 Task: Make in the project BullseyeWorks an epic 'Identity and Access Management (IAM) Implementation'. Create in the project BullseyeWorks an epic 'Single Sign-On (SSO) Implementation'. Add in the project BullseyeWorks an epic 'Customer Support Portal Development'
Action: Mouse moved to (236, 67)
Screenshot: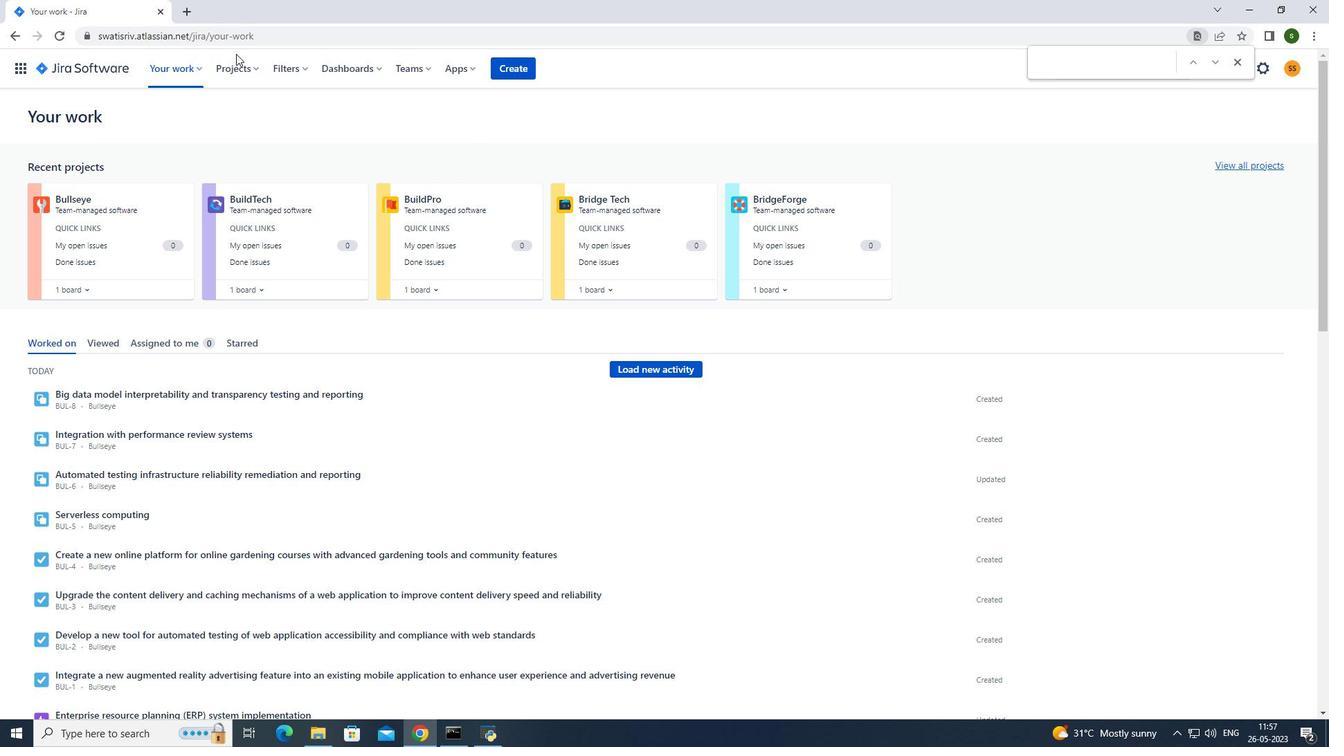 
Action: Mouse pressed left at (236, 67)
Screenshot: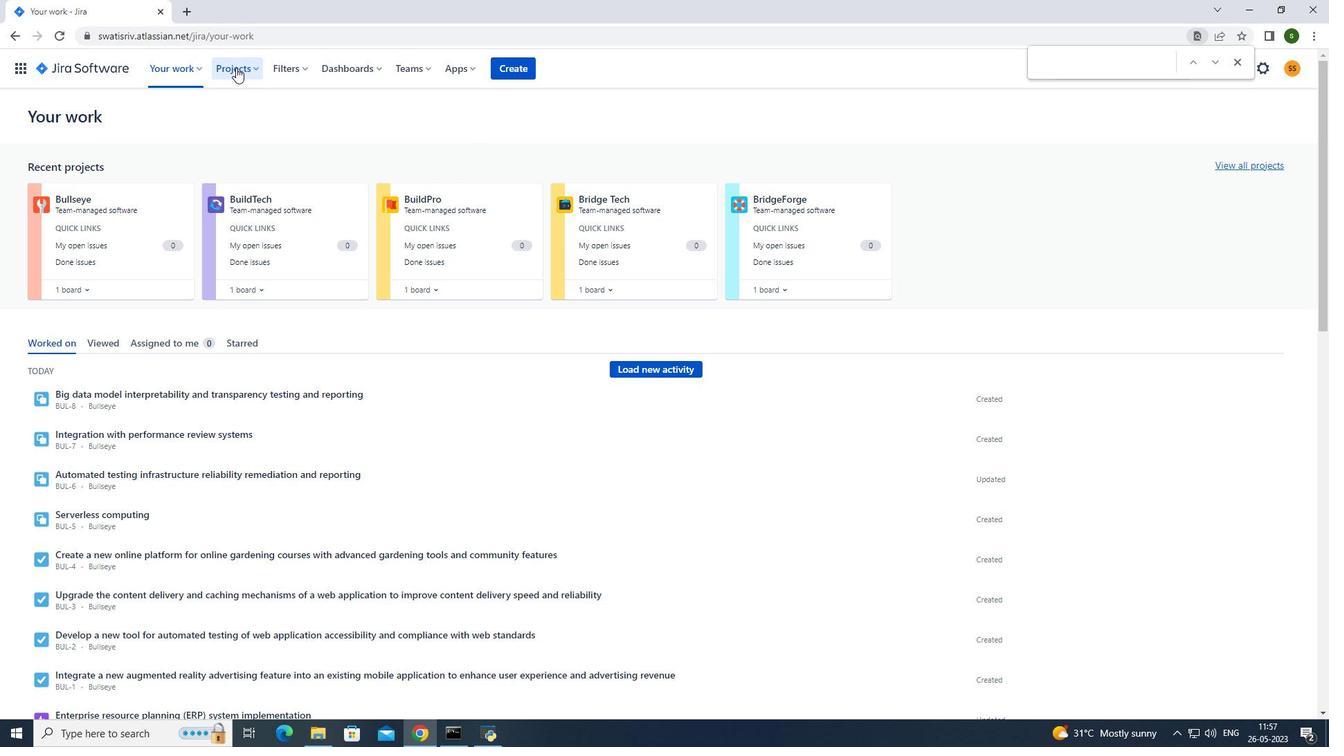 
Action: Mouse moved to (284, 129)
Screenshot: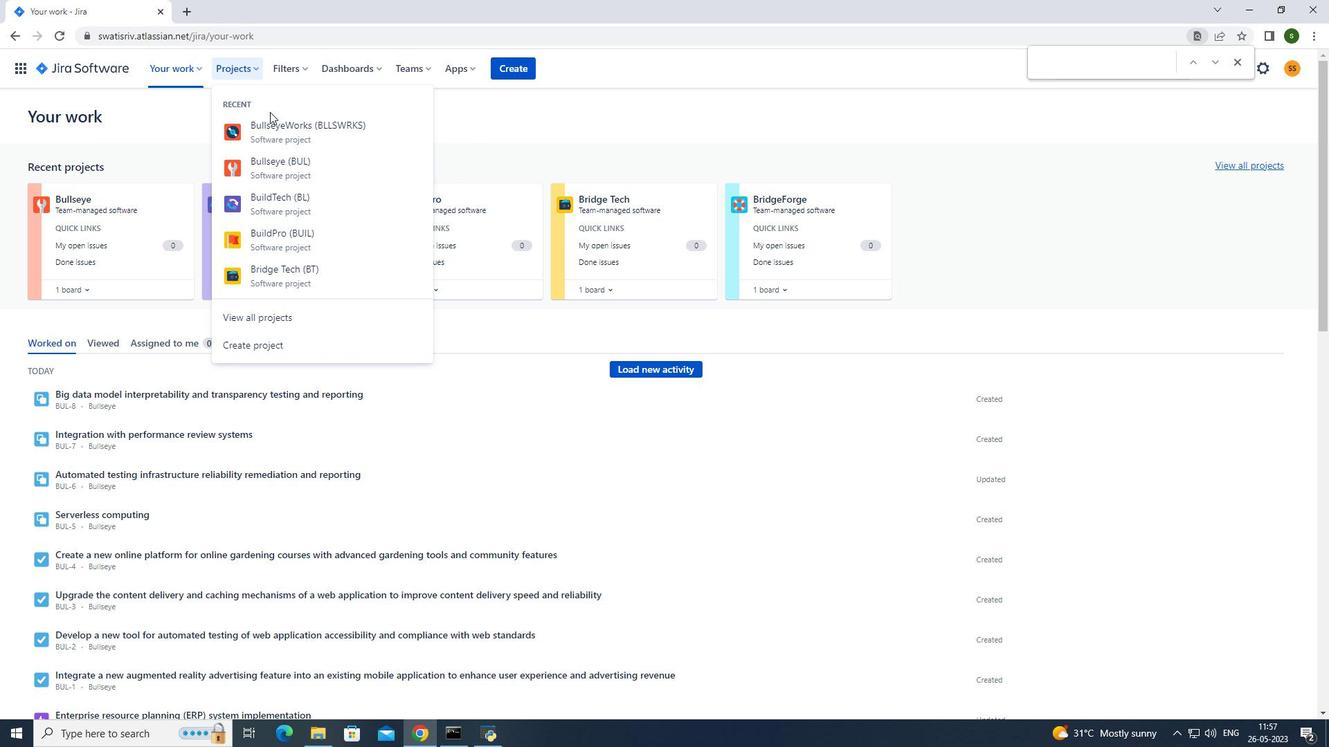 
Action: Mouse pressed left at (284, 129)
Screenshot: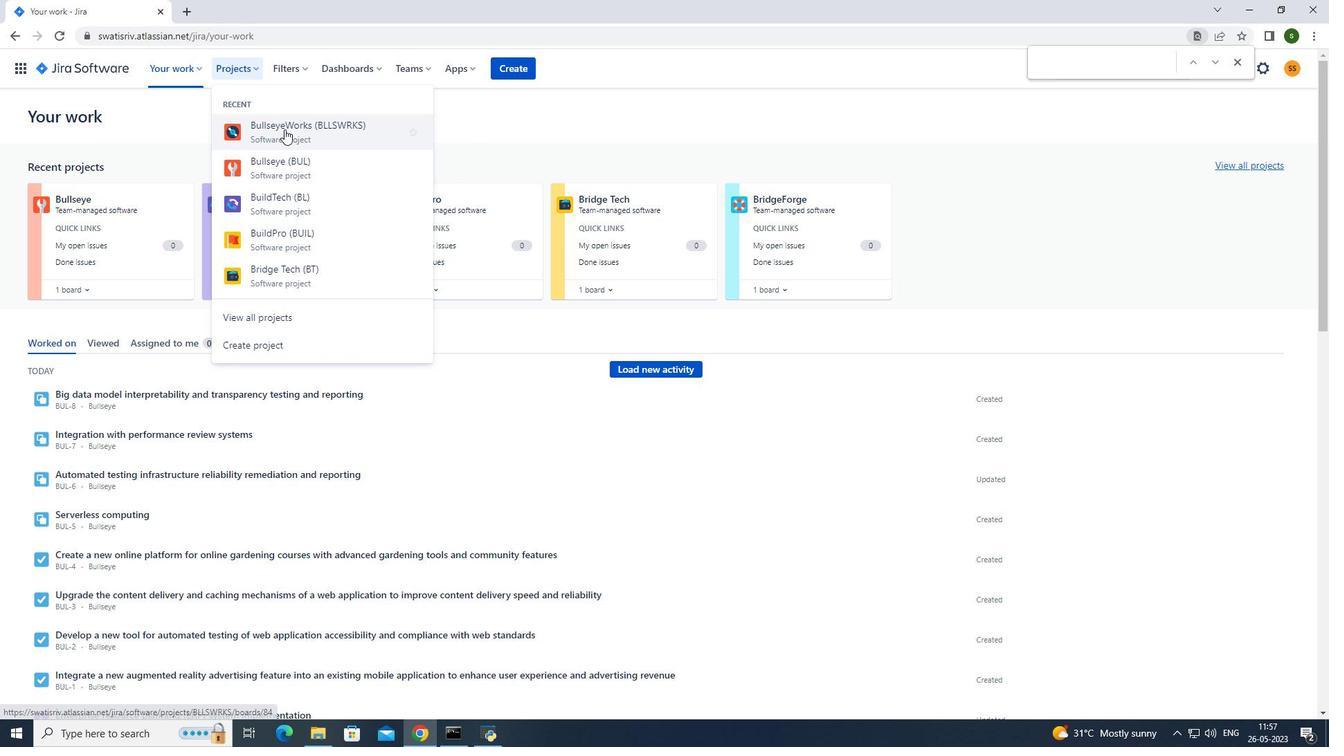 
Action: Mouse moved to (105, 212)
Screenshot: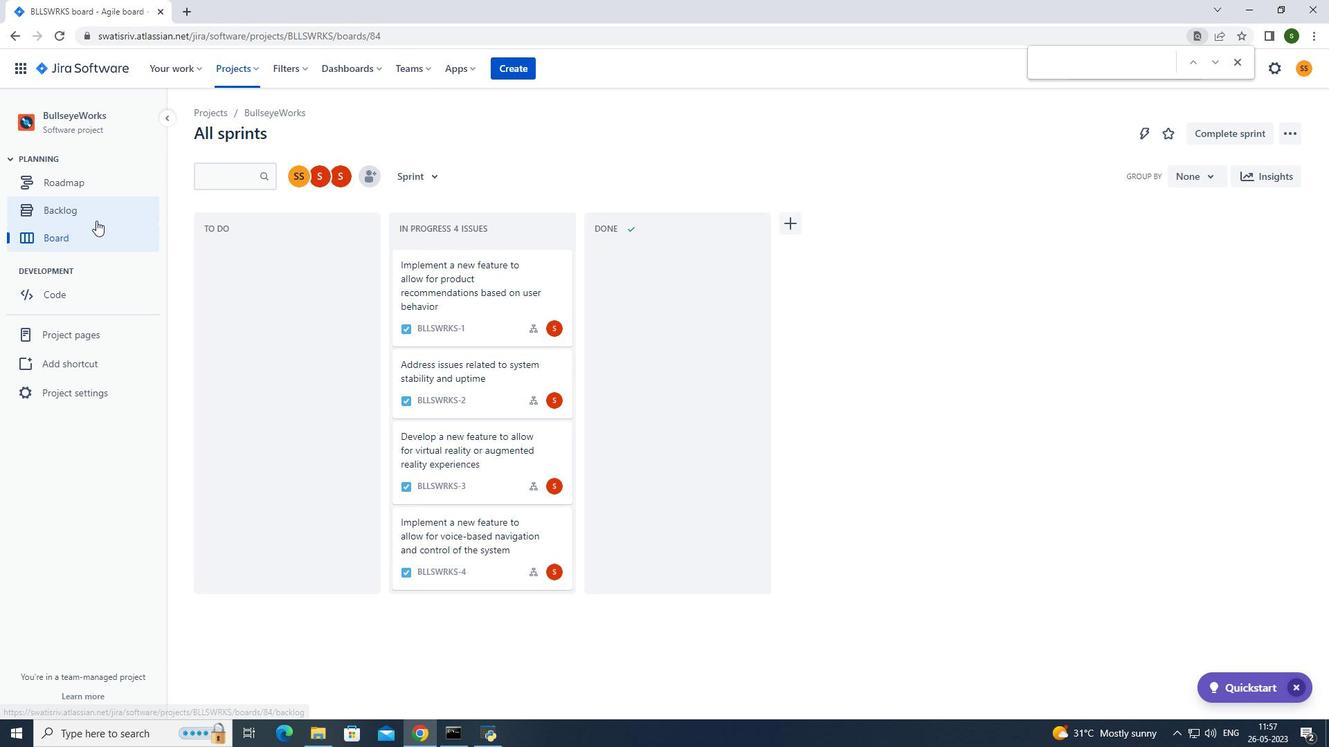 
Action: Mouse pressed left at (105, 212)
Screenshot: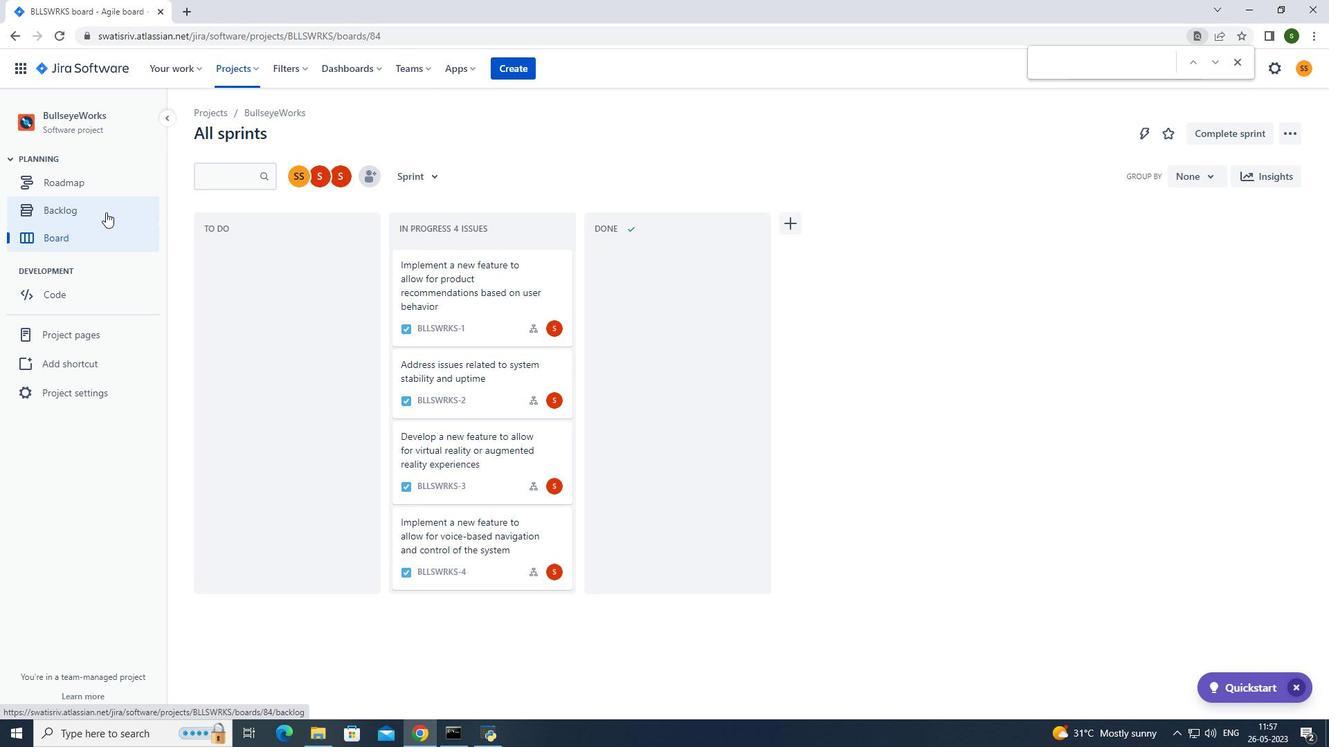 
Action: Mouse moved to (416, 173)
Screenshot: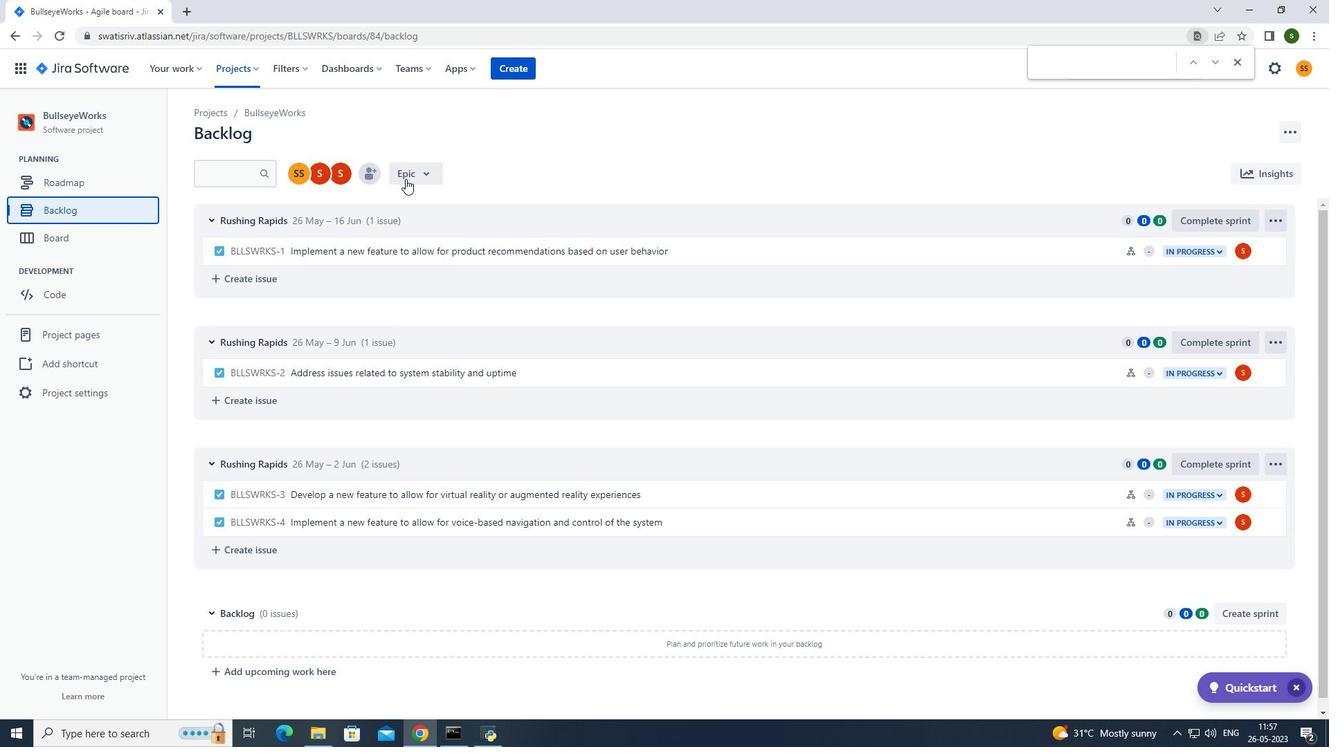 
Action: Mouse pressed left at (416, 173)
Screenshot: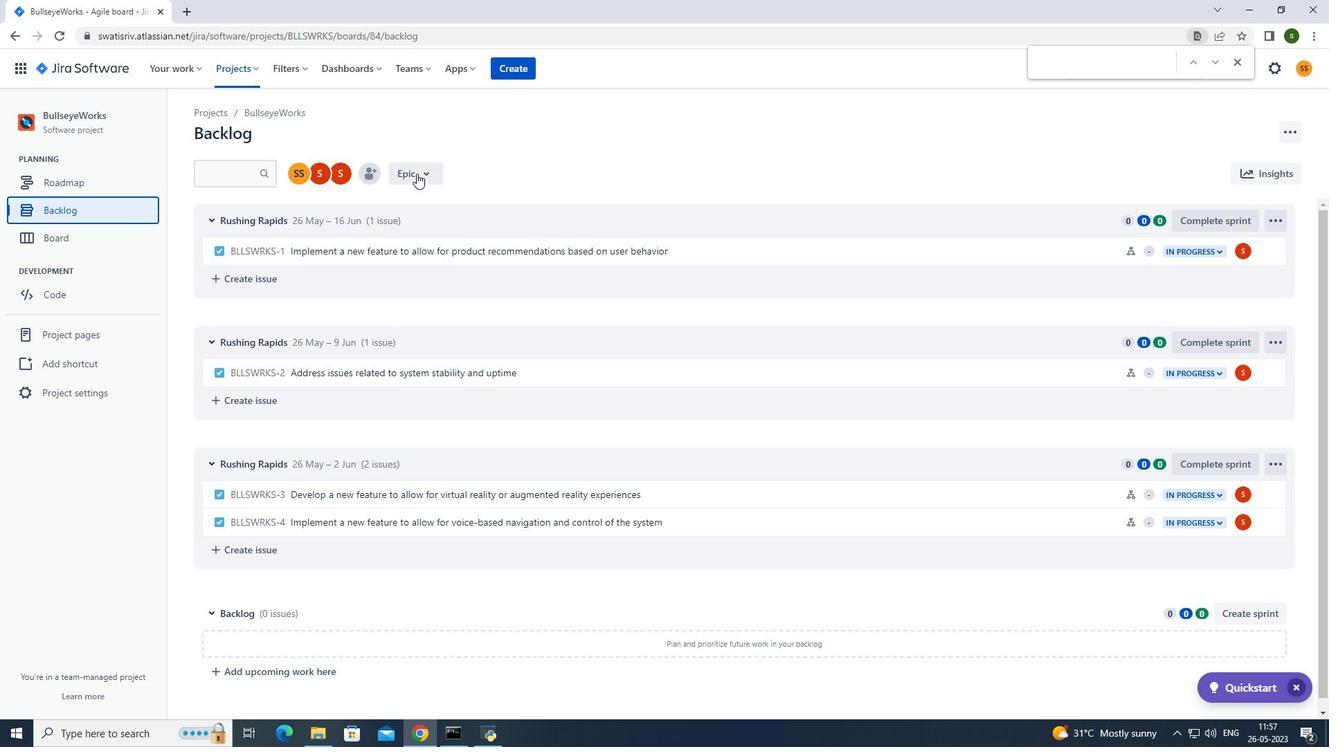 
Action: Mouse moved to (408, 258)
Screenshot: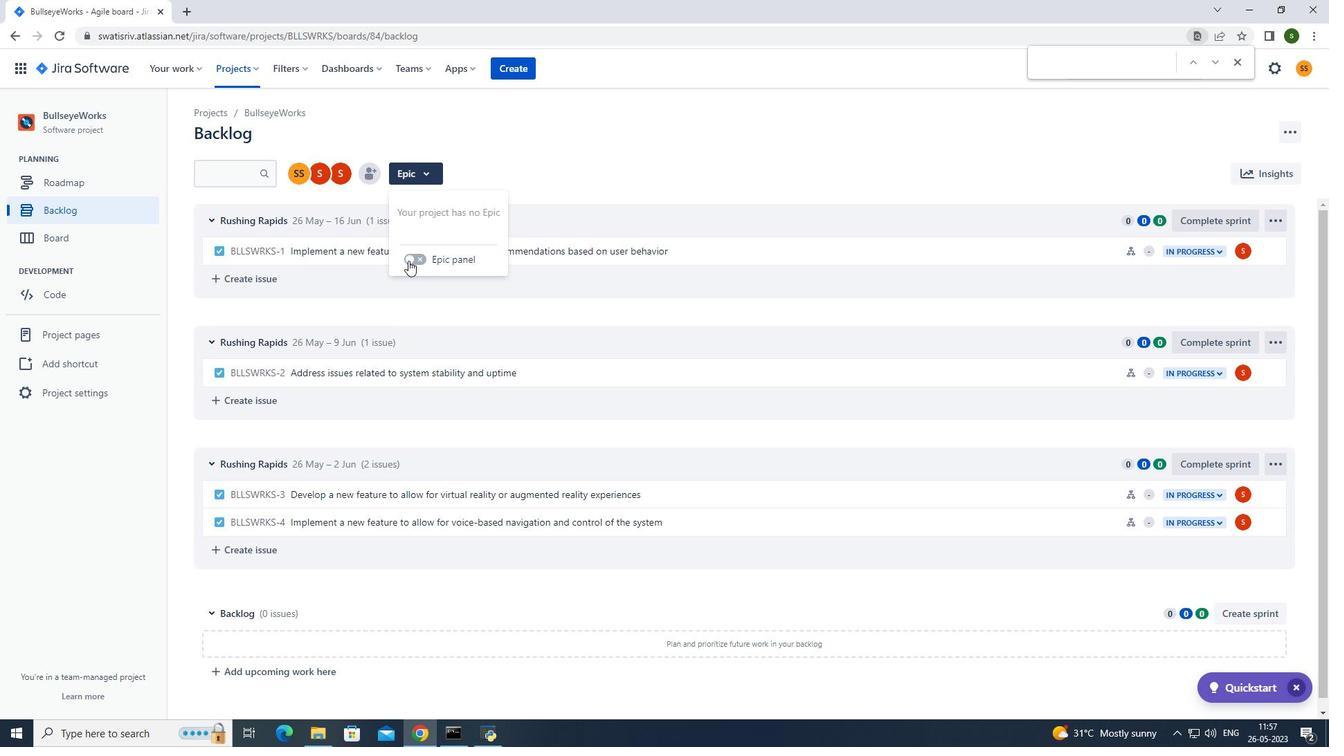
Action: Mouse pressed left at (408, 258)
Screenshot: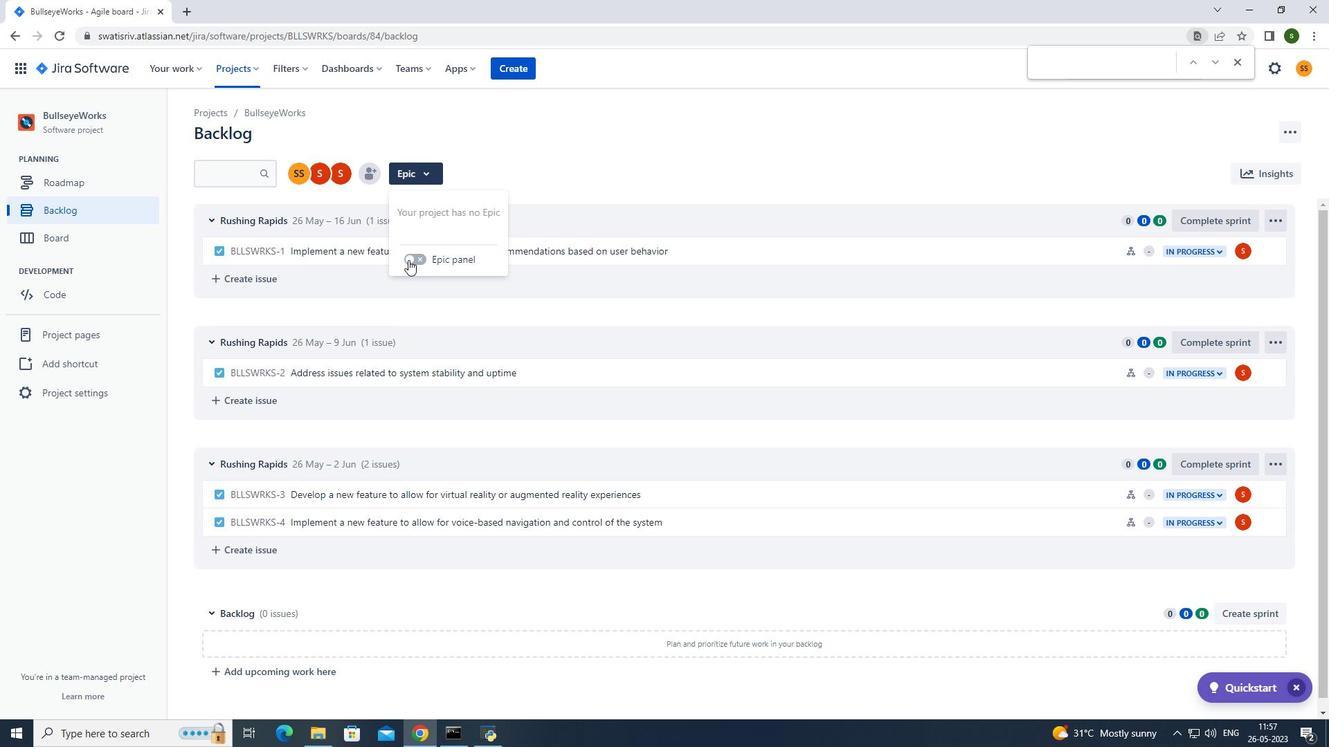 
Action: Mouse moved to (307, 477)
Screenshot: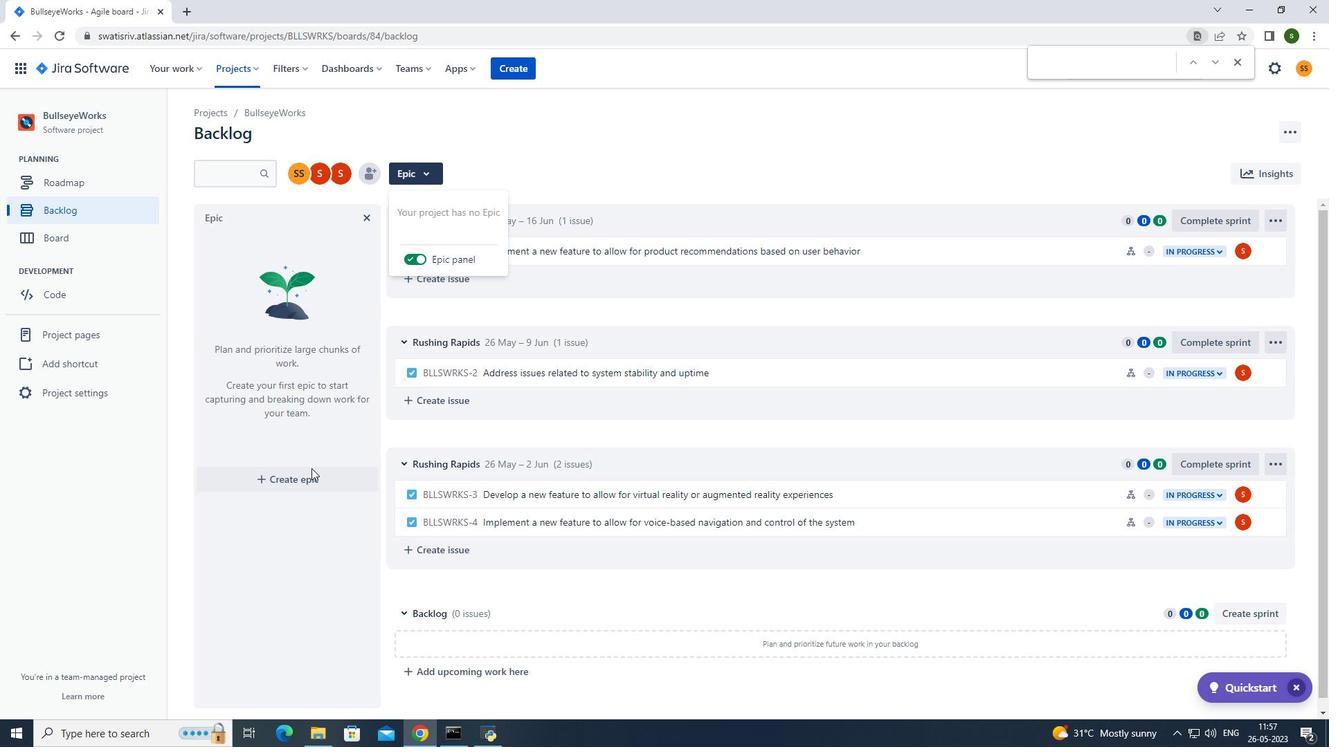
Action: Mouse pressed left at (307, 477)
Screenshot: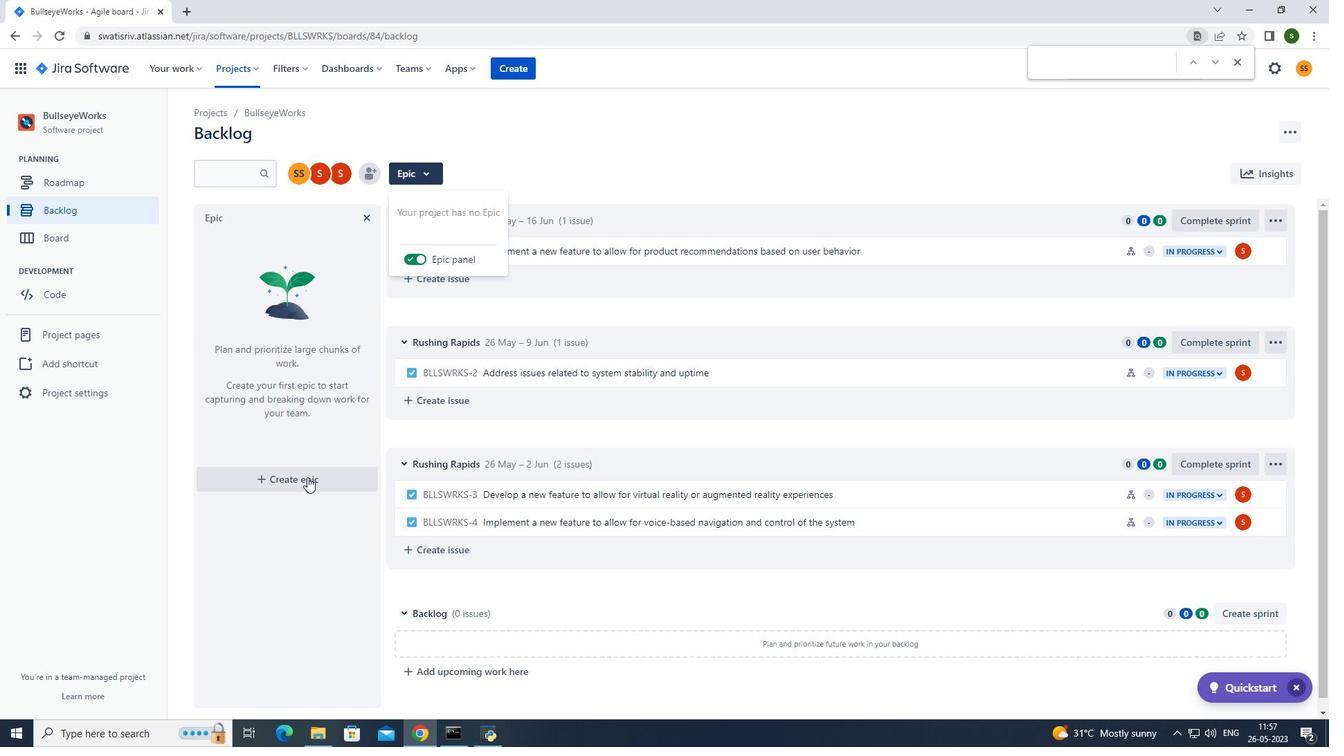 
Action: Mouse moved to (286, 481)
Screenshot: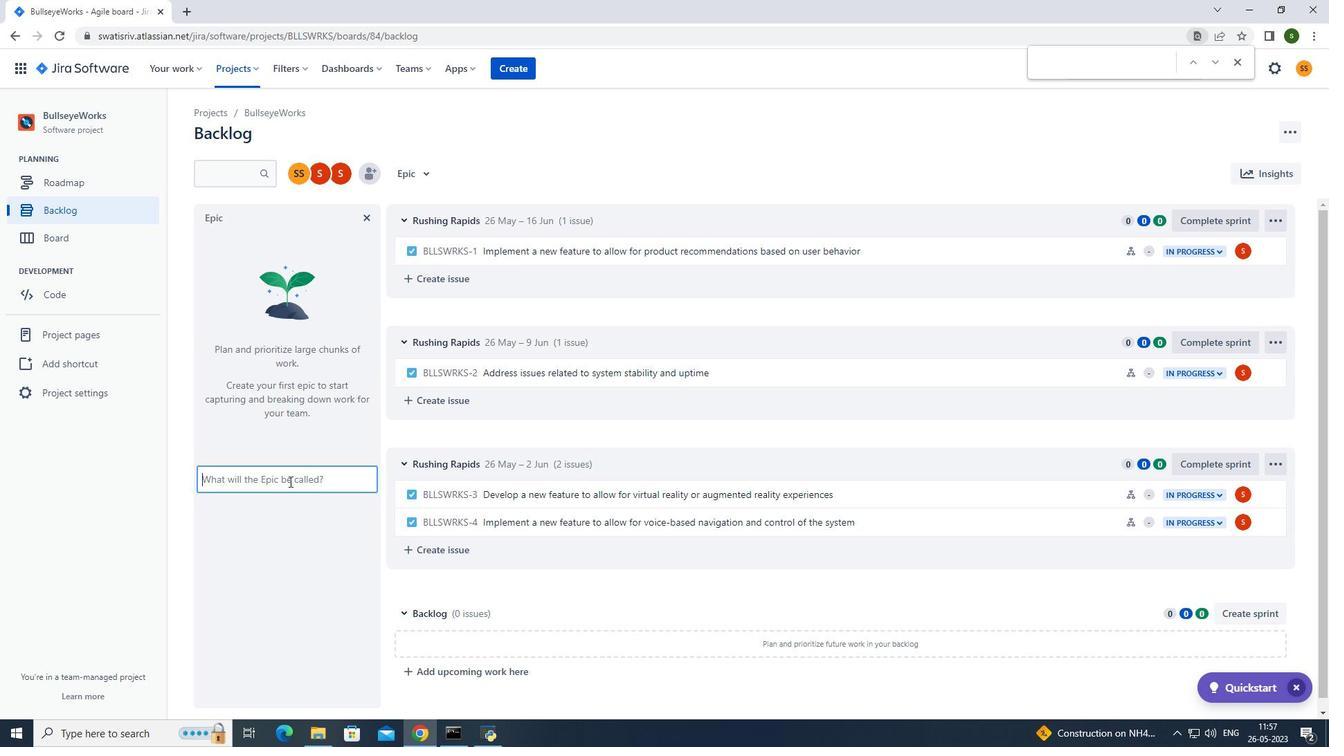 
Action: Key pressed <Key.caps_lock>I<Key.caps_lock>dentity<Key.space>and<Key.space><Key.caps_lock>A<Key.caps_lock>ce<Key.backspace>cess<Key.space><Key.caps_lock>M<Key.caps_lock>anagement<Key.space><Key.shift_r>(<Key.caps_lock>IAN<Key.backspace>M<Key.shift_r>)<Key.space>I<Key.caps_lock>mplementation<Key.enter>
Screenshot: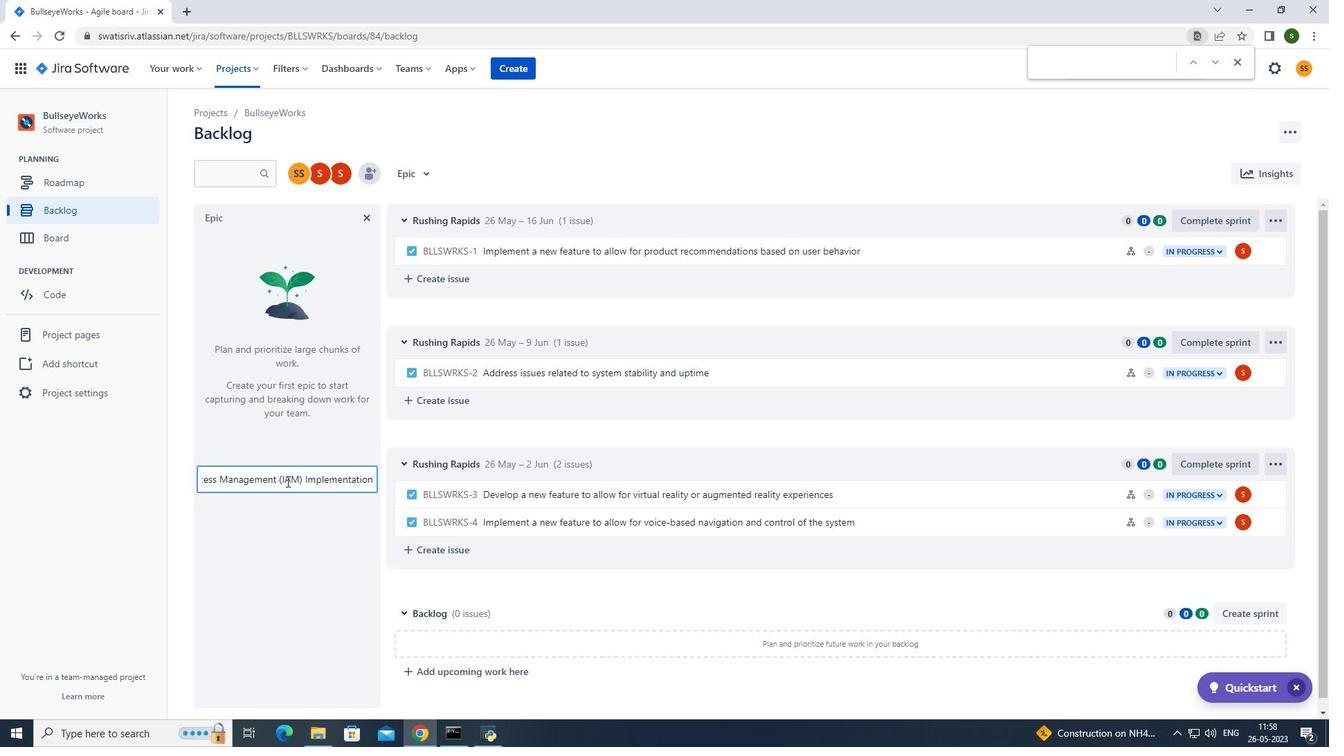 
Action: Mouse moved to (251, 73)
Screenshot: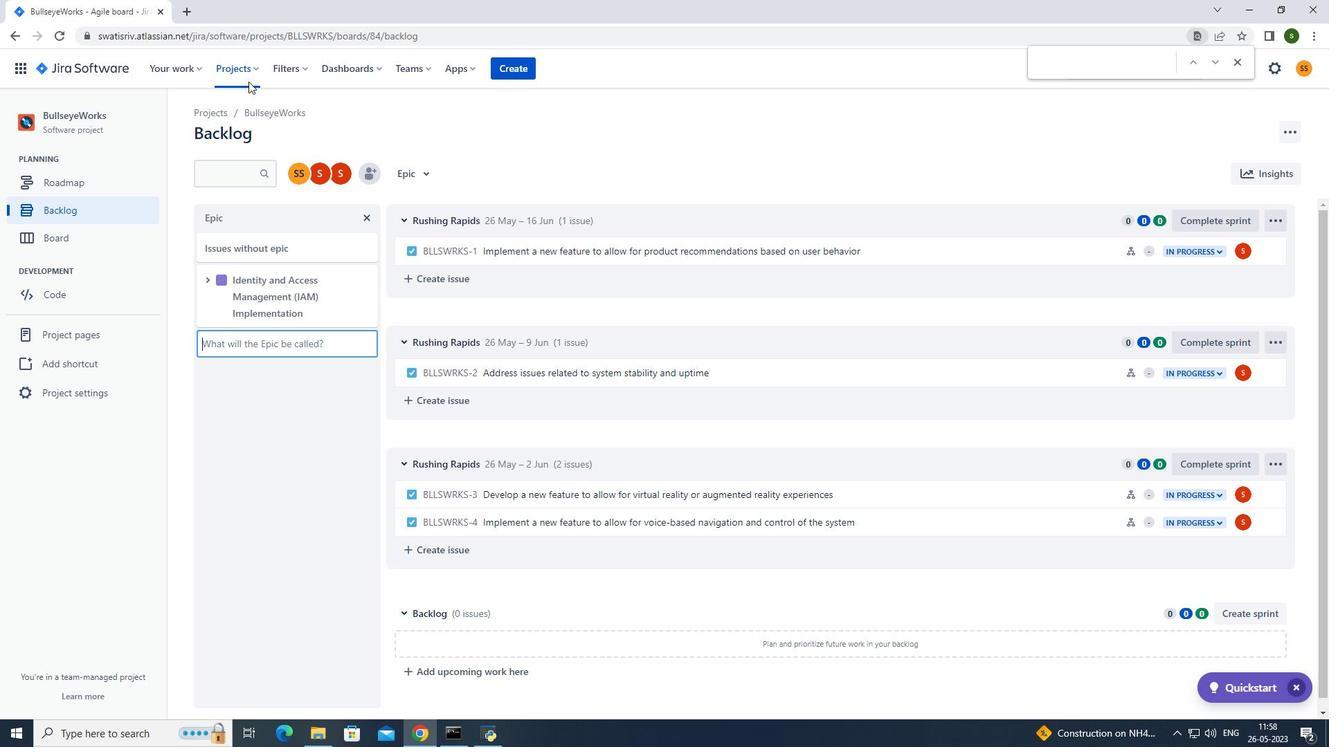 
Action: Mouse pressed left at (251, 73)
Screenshot: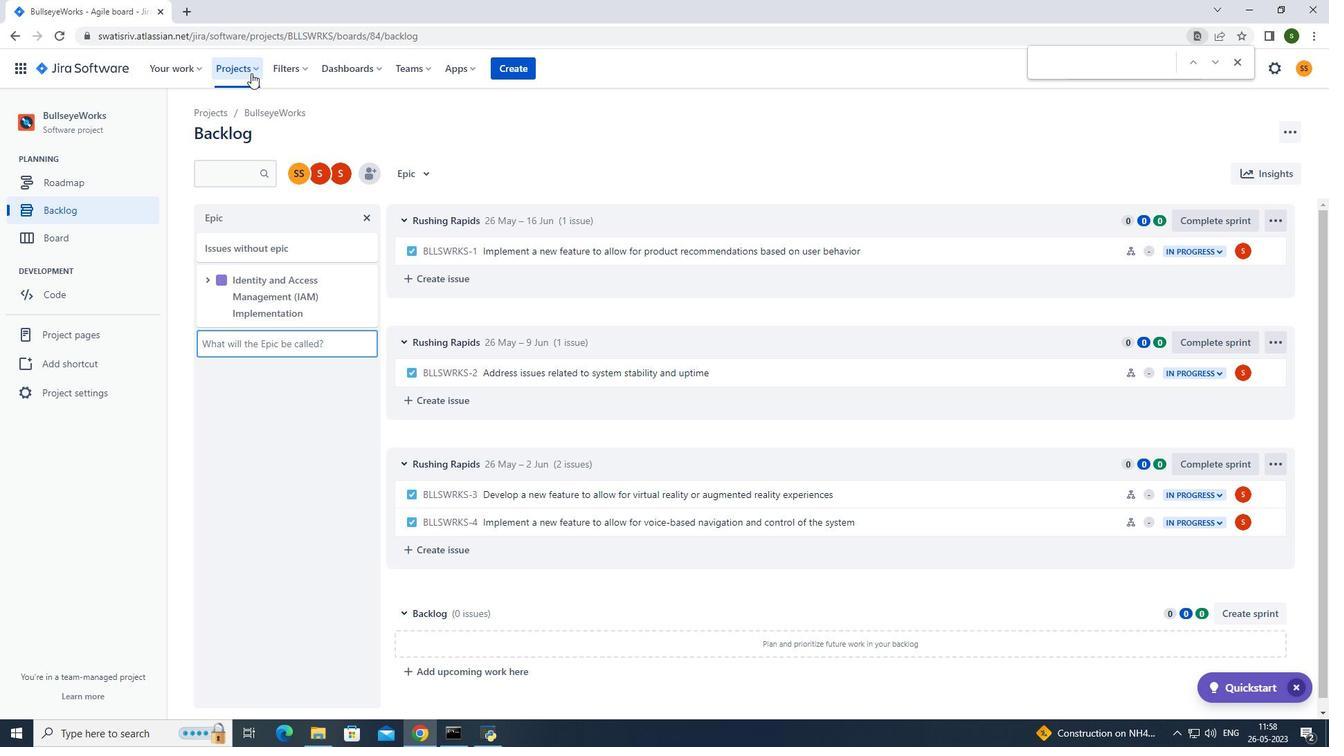 
Action: Mouse moved to (268, 136)
Screenshot: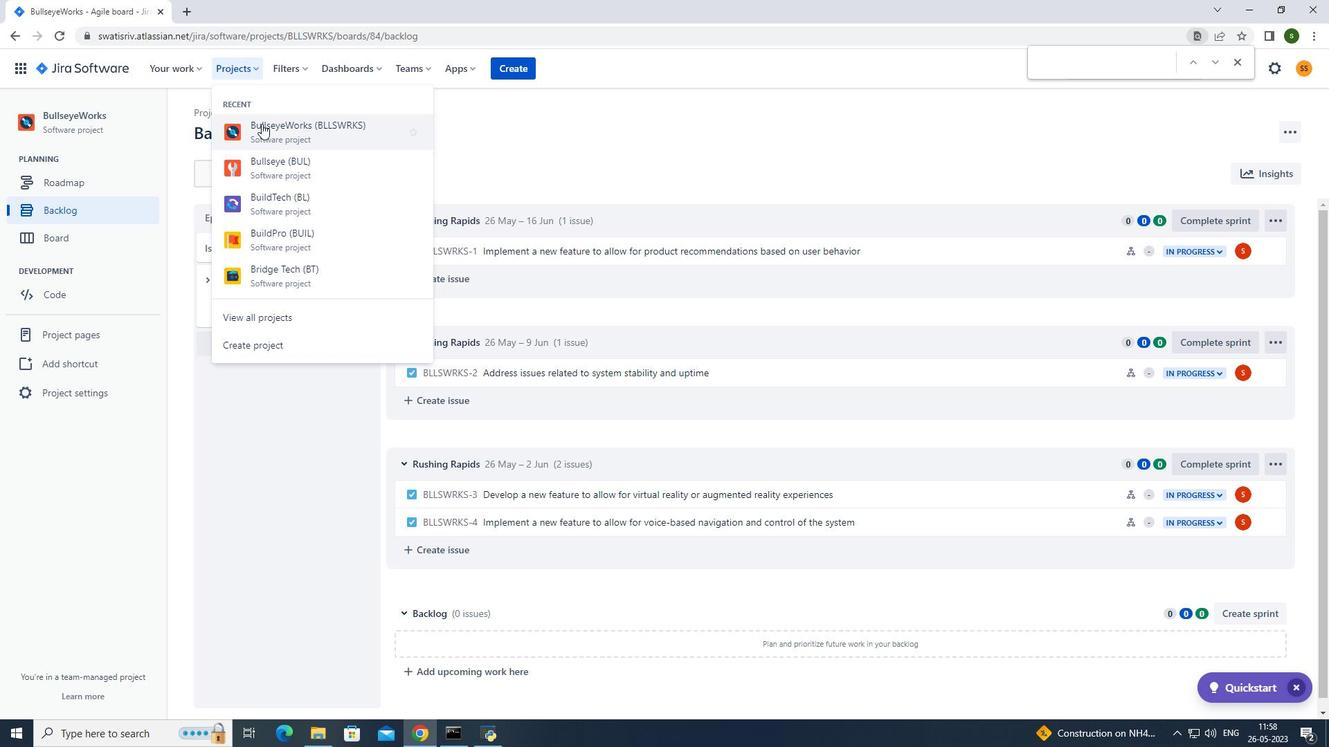 
Action: Mouse pressed left at (268, 136)
Screenshot: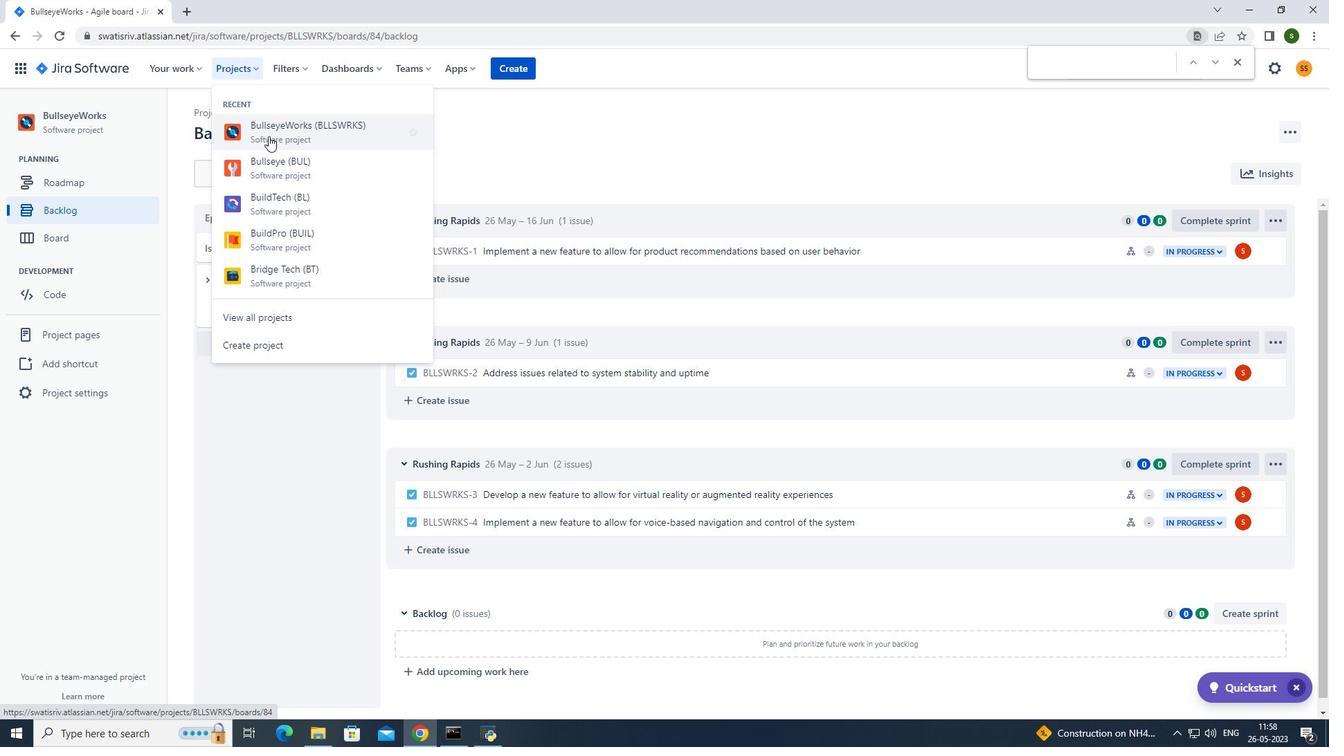 
Action: Mouse moved to (91, 209)
Screenshot: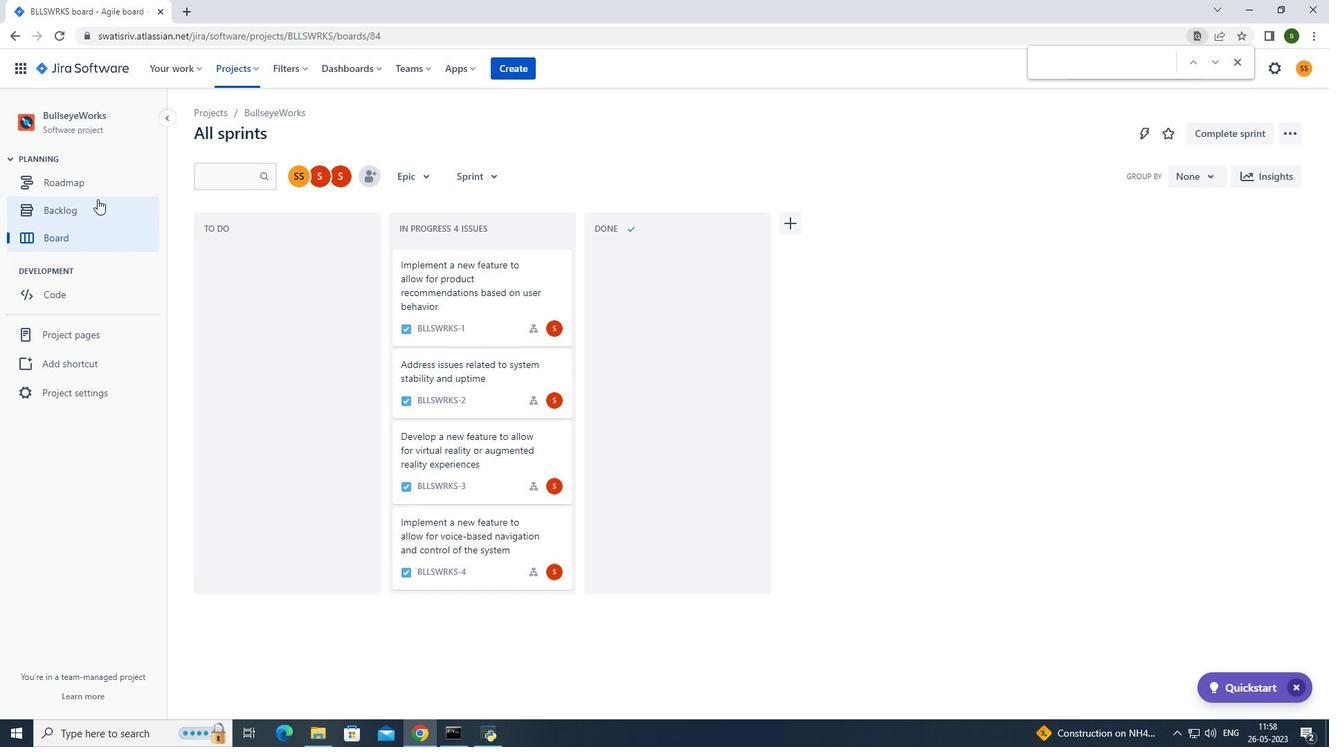 
Action: Mouse pressed left at (91, 209)
Screenshot: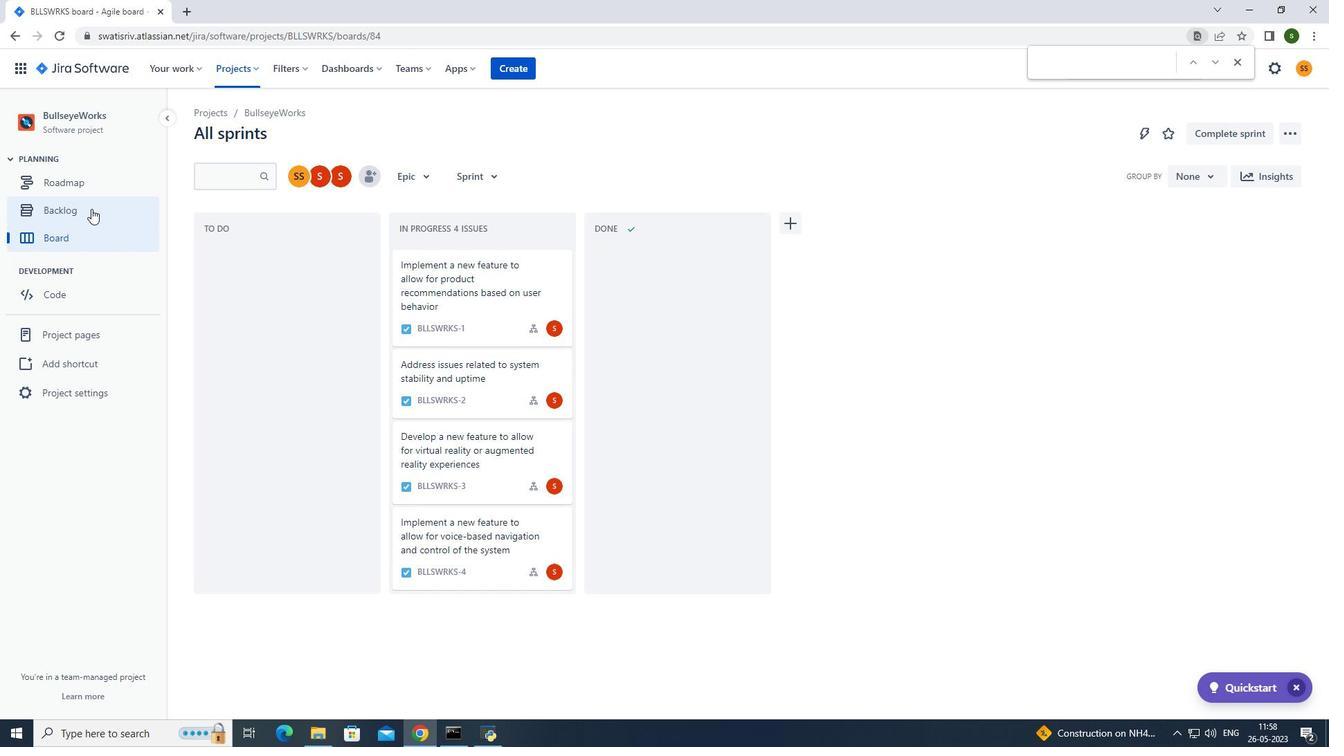 
Action: Mouse moved to (290, 346)
Screenshot: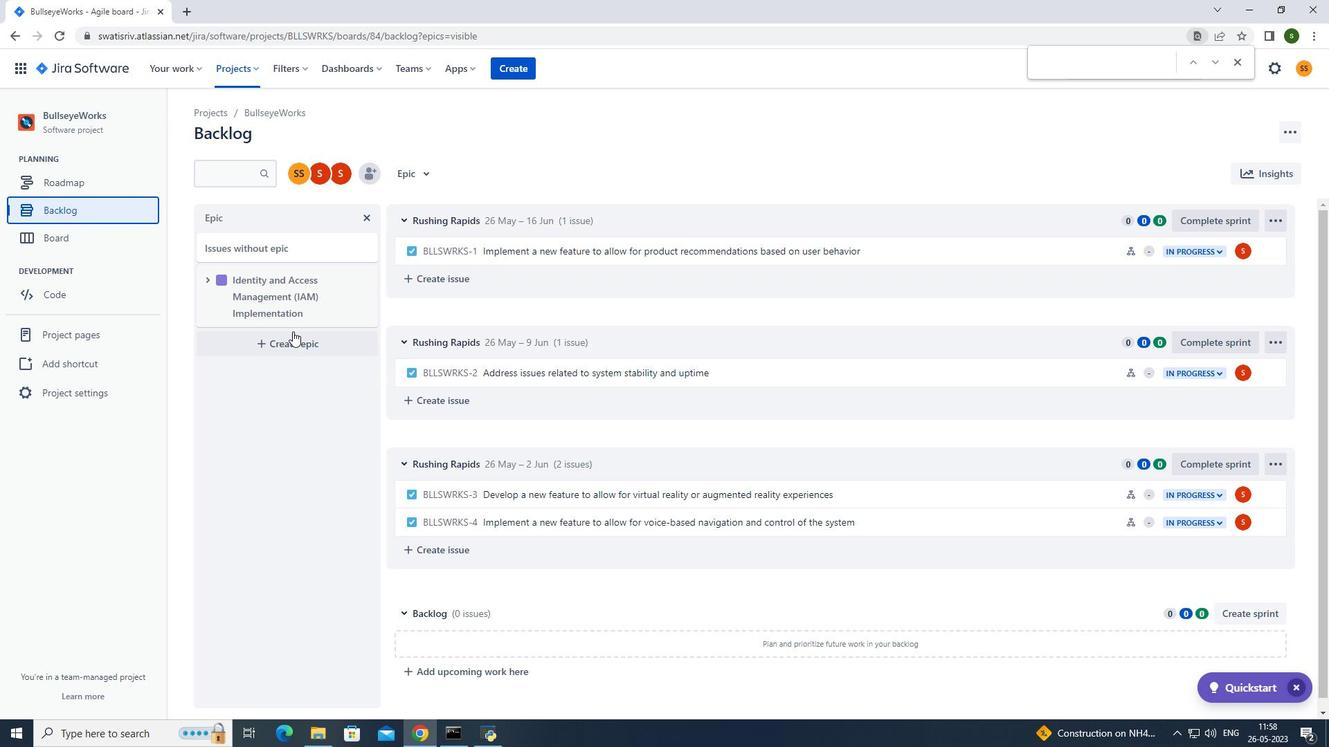 
Action: Mouse pressed left at (290, 346)
Screenshot: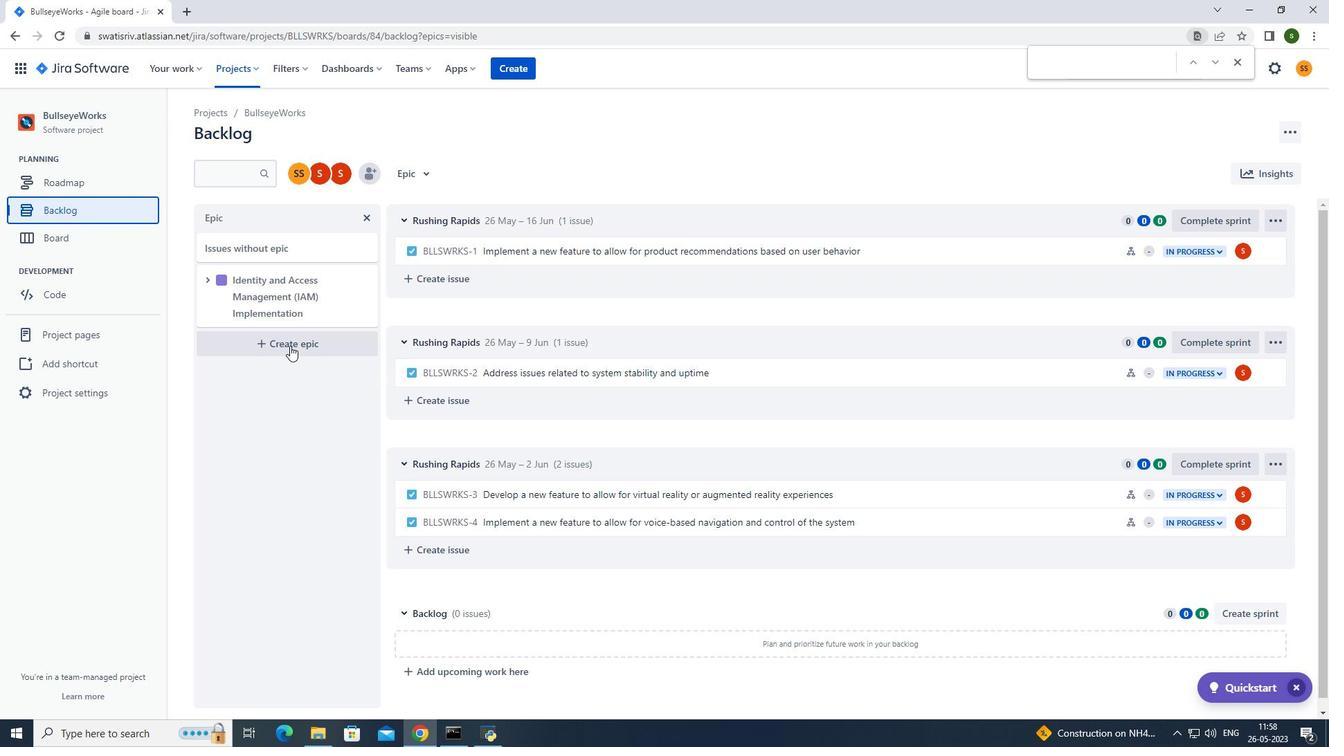 
Action: Mouse moved to (265, 348)
Screenshot: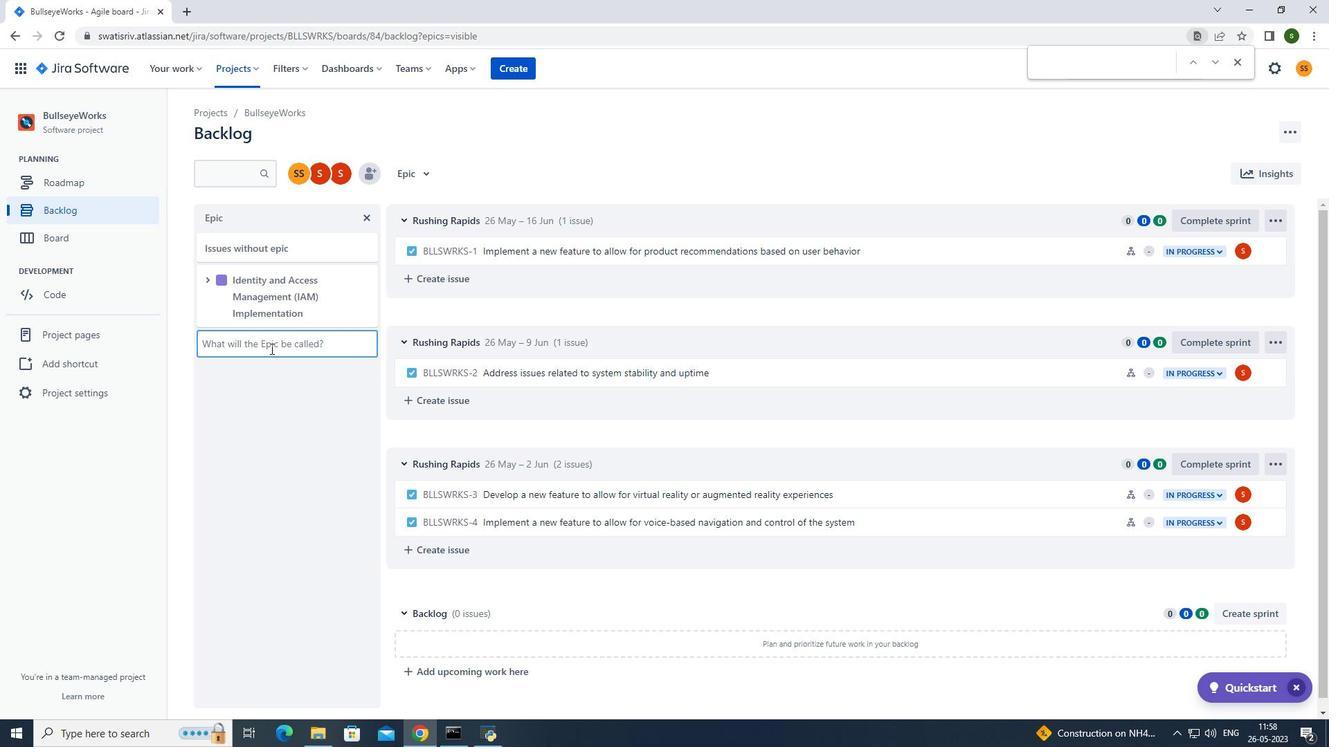 
Action: Key pressed <Key.caps_lock>S<Key.caps_lock>ingle<Key.space><Key.caps_lock>S<Key.caps_lock>ign-<Key.caps_lock>O<Key.caps_lock>n<Key.space><Key.shift_r>(<Key.caps_lock>SSO<Key.shift_r>)<Key.space>I<Key.caps_lock>mplementation<Key.enter>
Screenshot: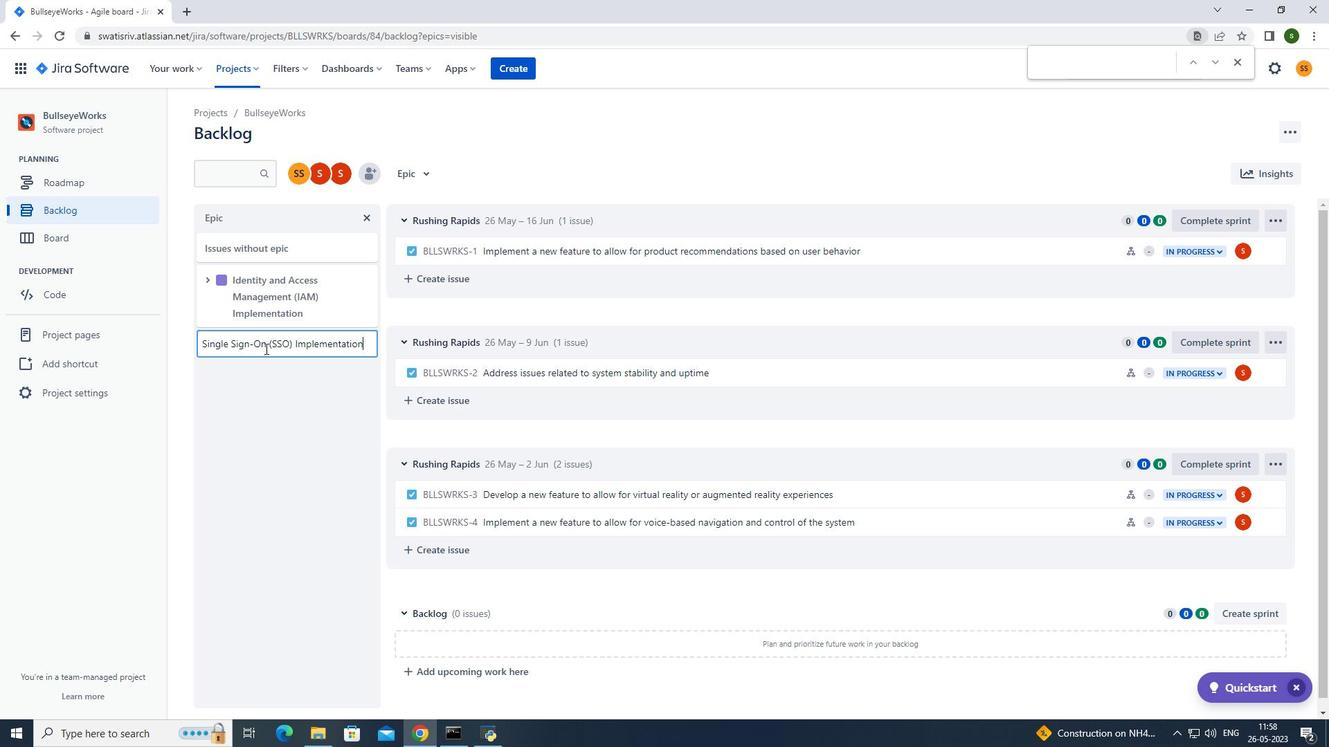 
Action: Mouse moved to (245, 73)
Screenshot: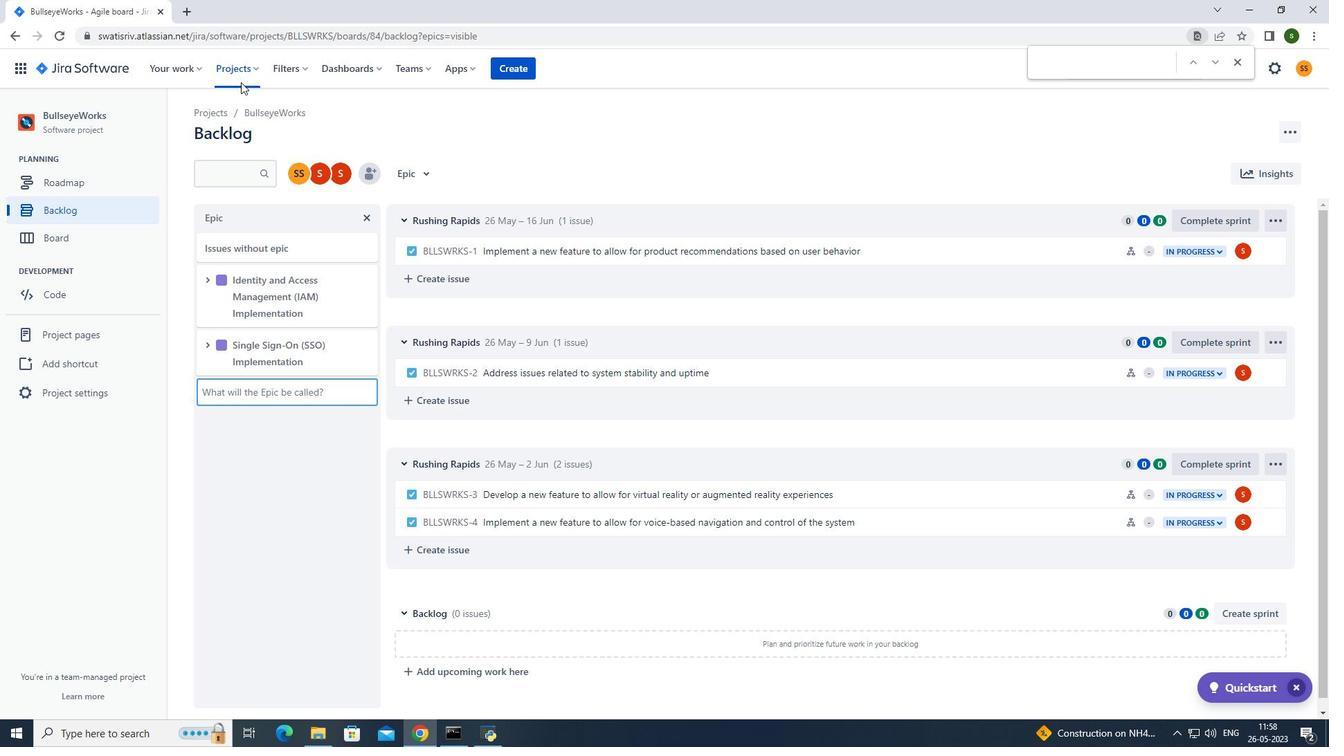 
Action: Mouse pressed left at (245, 73)
Screenshot: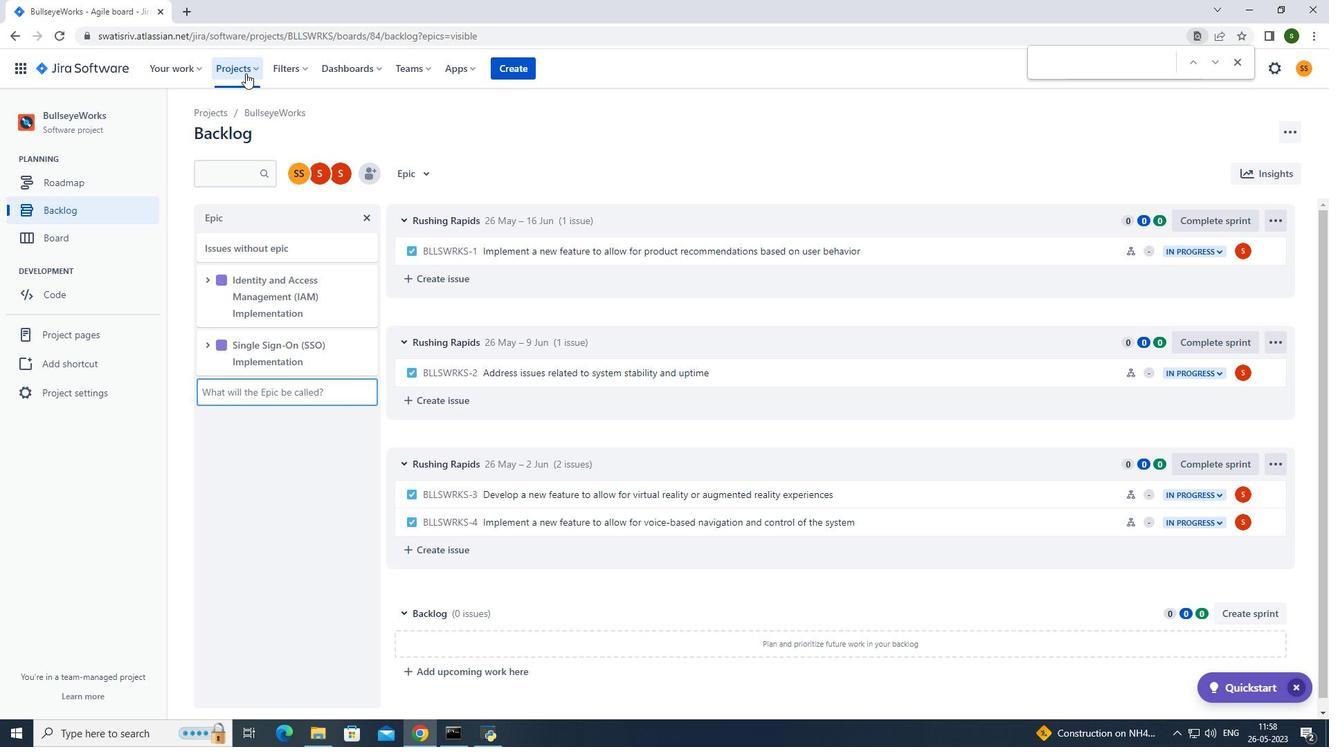 
Action: Mouse moved to (268, 120)
Screenshot: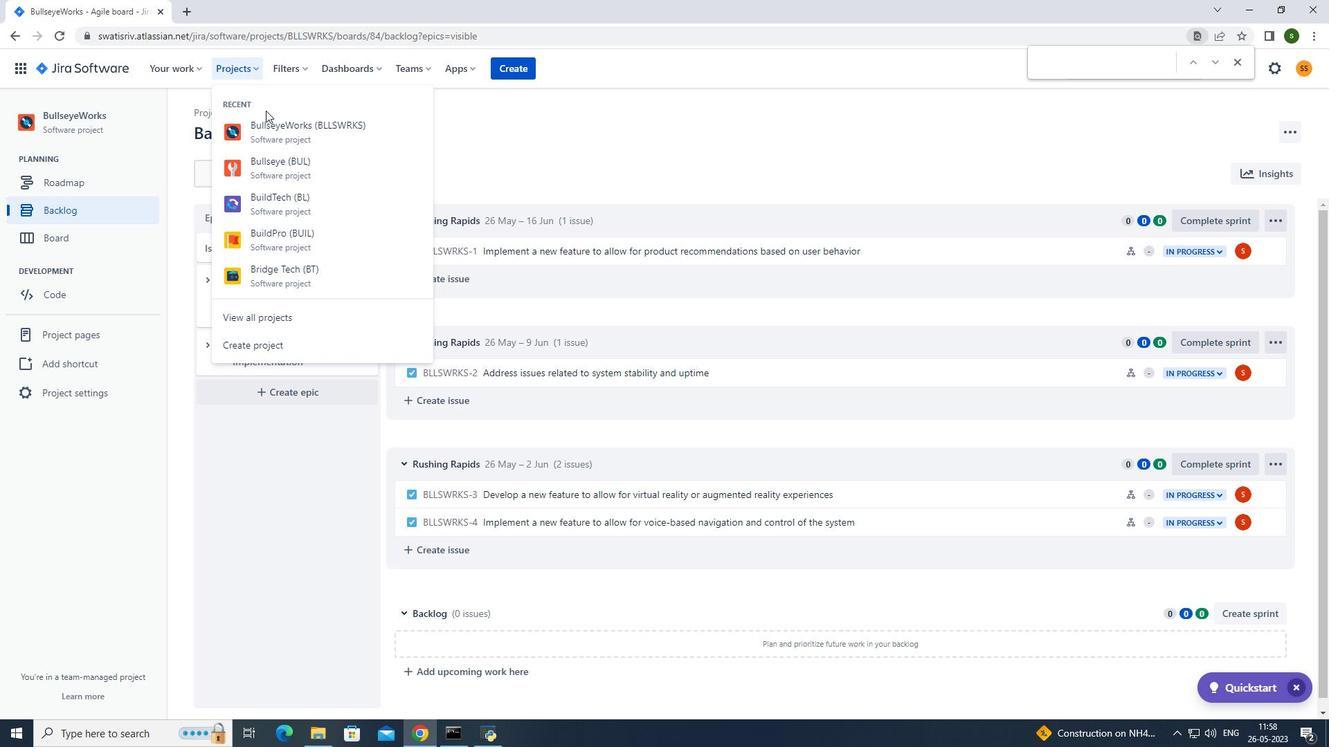 
Action: Mouse pressed left at (268, 120)
Screenshot: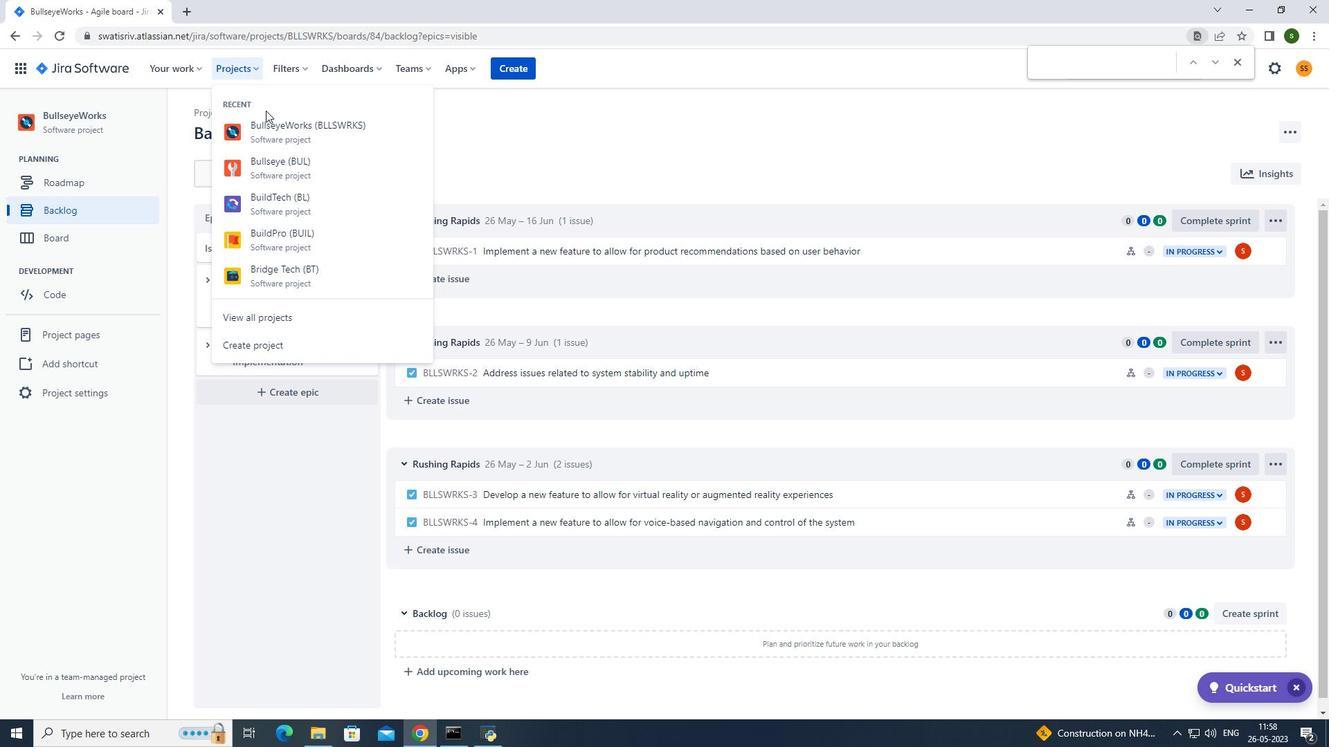
Action: Mouse moved to (126, 202)
Screenshot: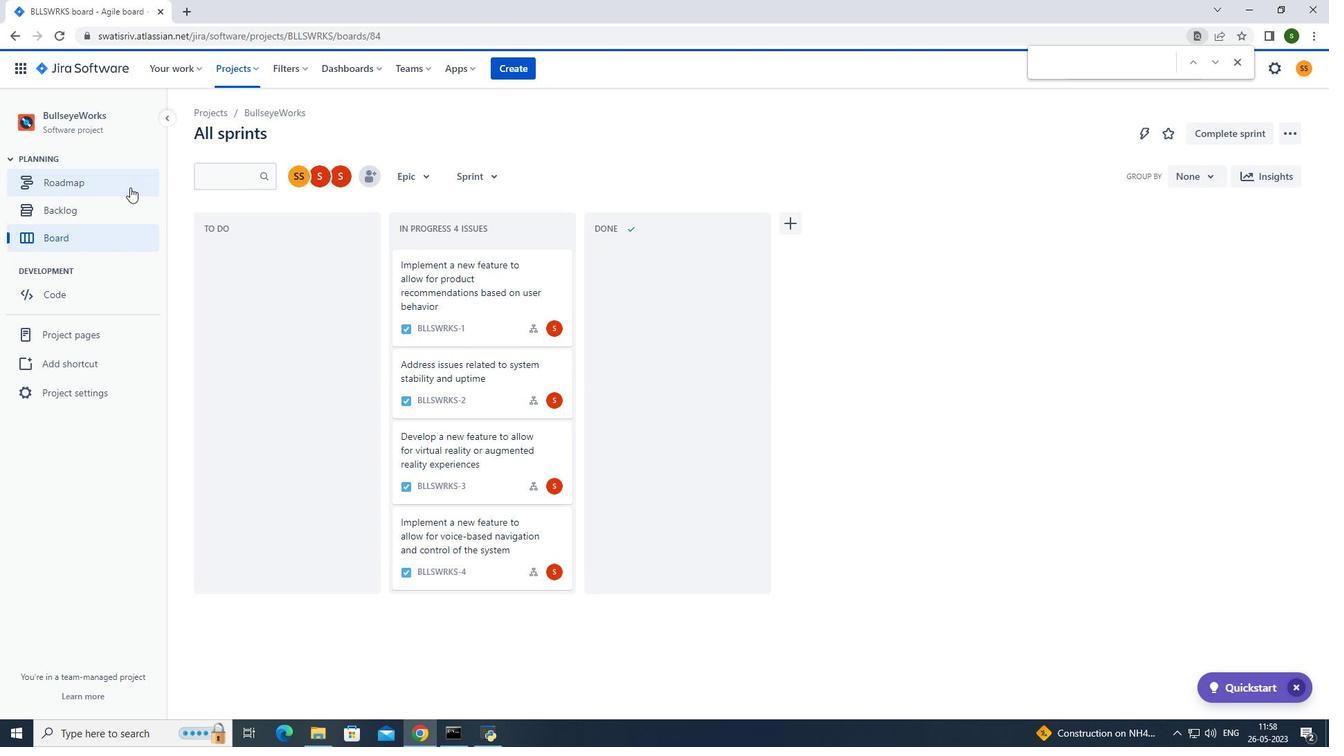 
Action: Mouse pressed left at (126, 202)
Screenshot: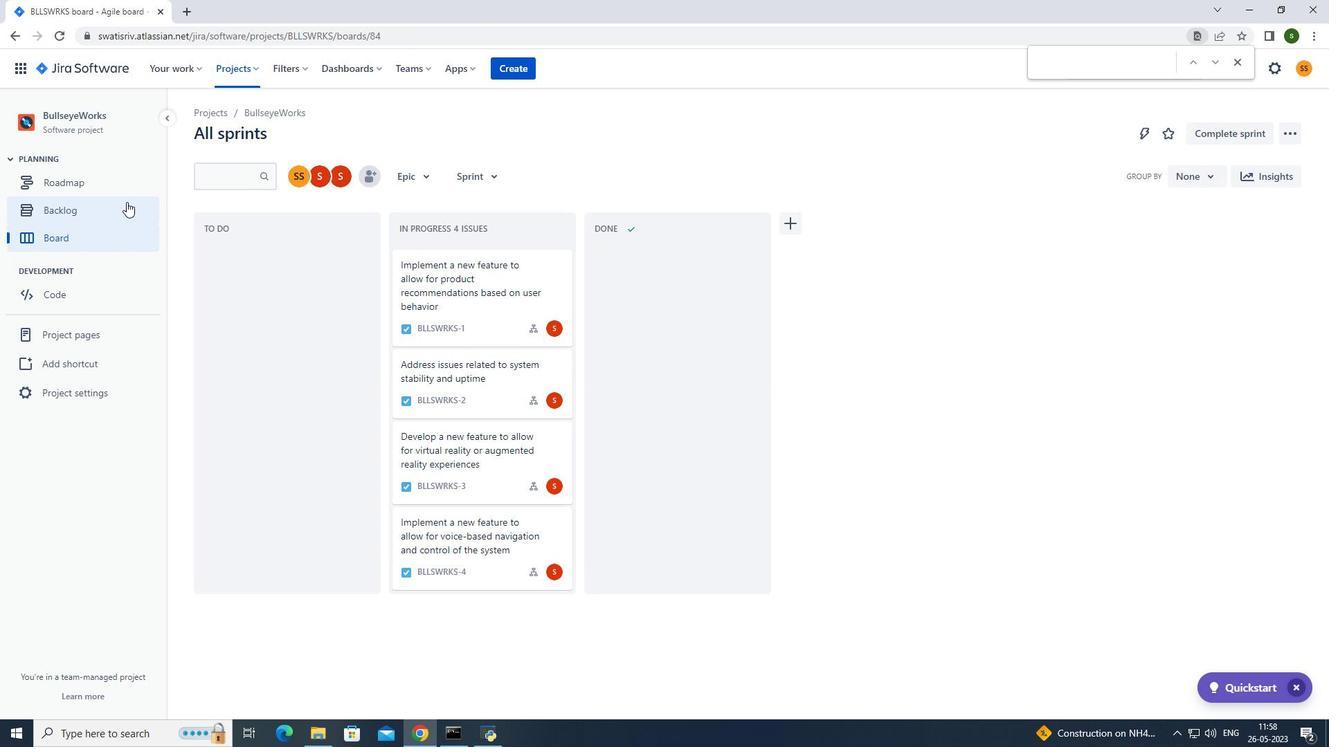 
Action: Mouse moved to (315, 385)
Screenshot: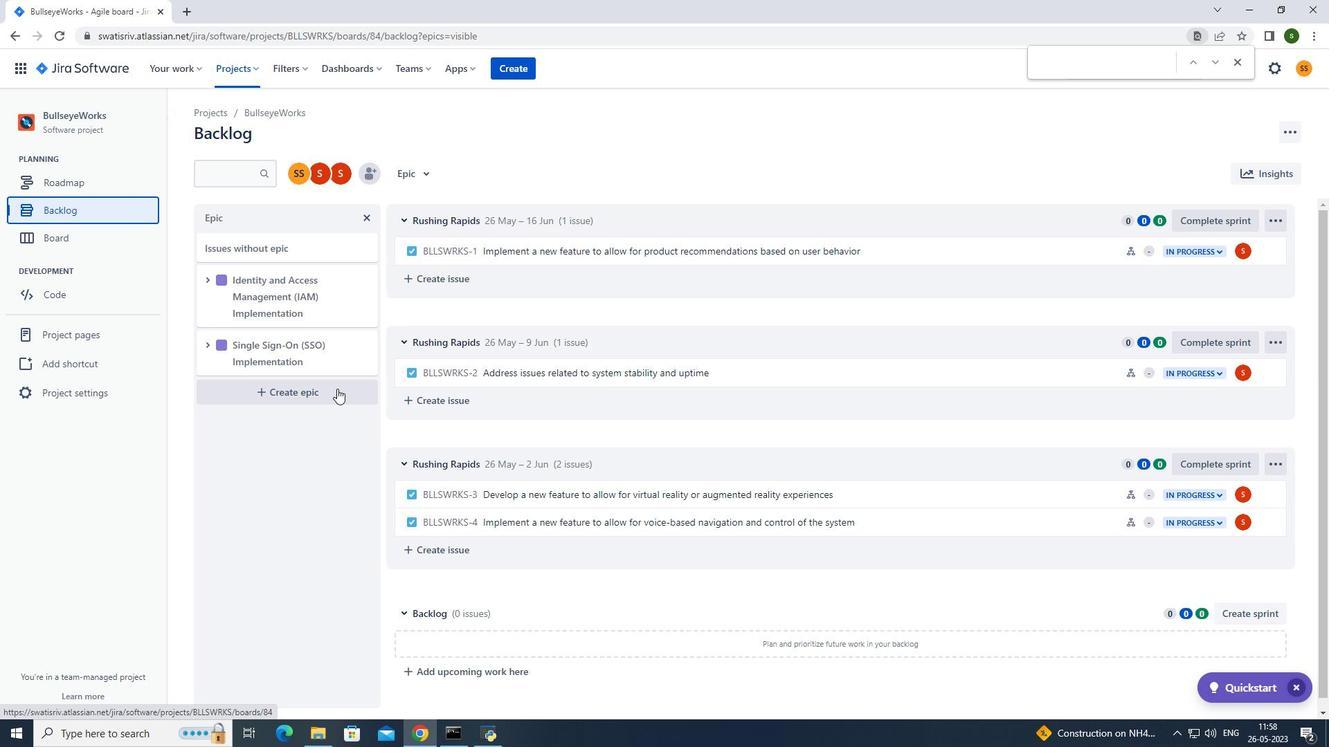 
Action: Mouse pressed left at (315, 385)
Screenshot: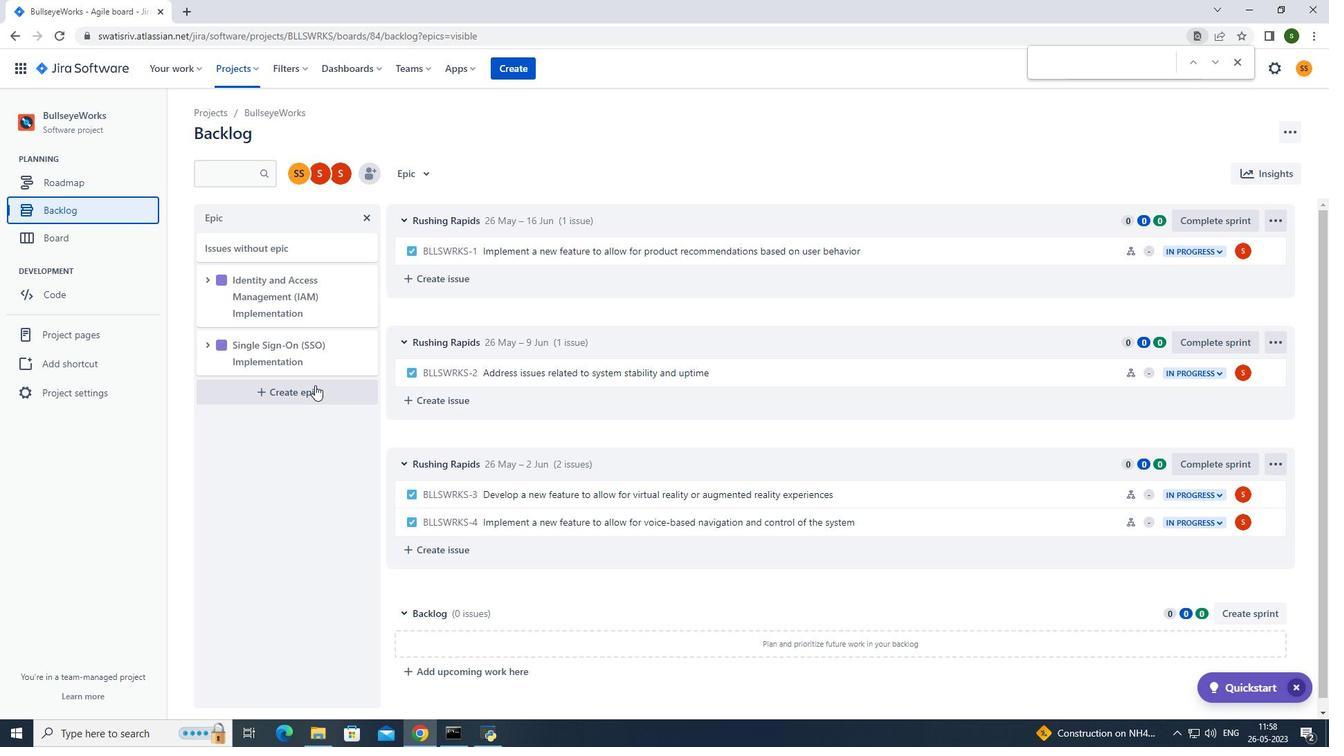 
Action: Mouse moved to (274, 393)
Screenshot: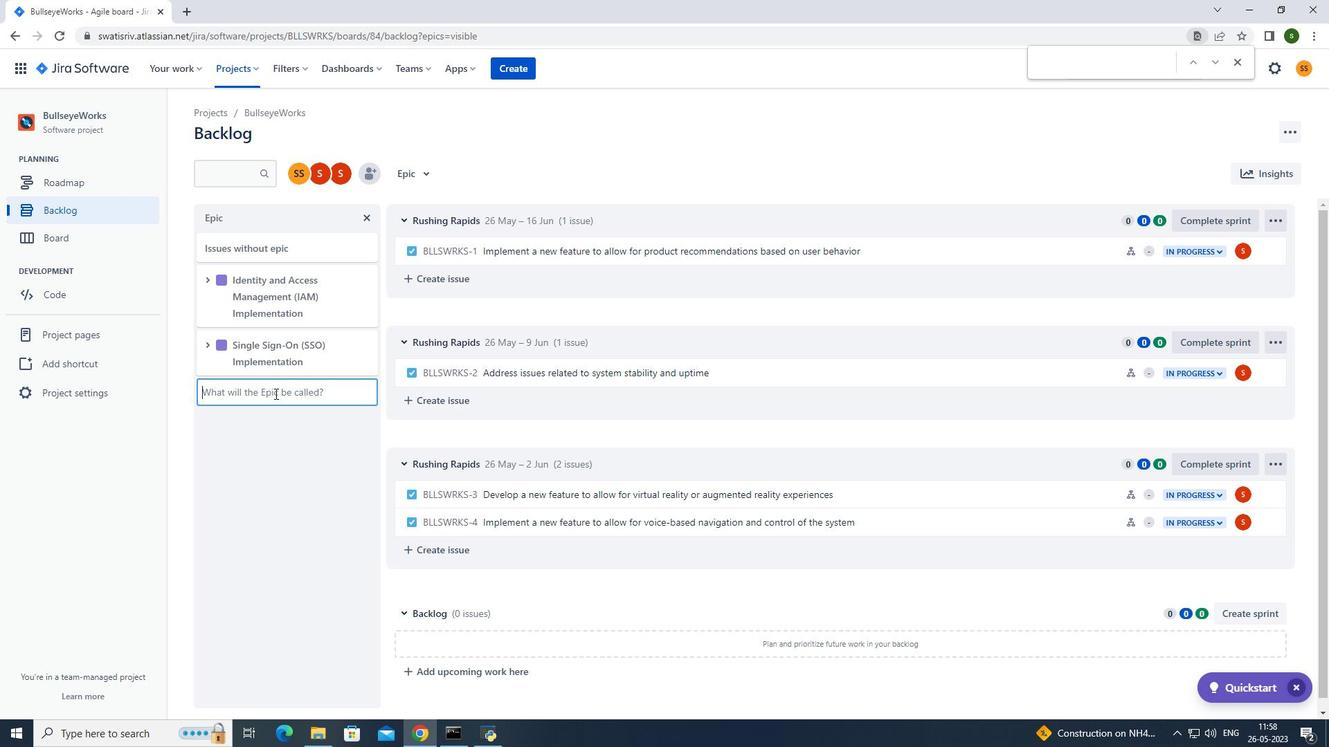 
Action: Key pressed <Key.caps_lock>C<Key.caps_lock>ustomer<Key.space><Key.caps_lock>S<Key.caps_lock>upport<Key.space><Key.caps_lock>P<Key.caps_lock>ortal<Key.space><Key.caps_lock>D<Key.caps_lock>evelopment<Key.enter>
Screenshot: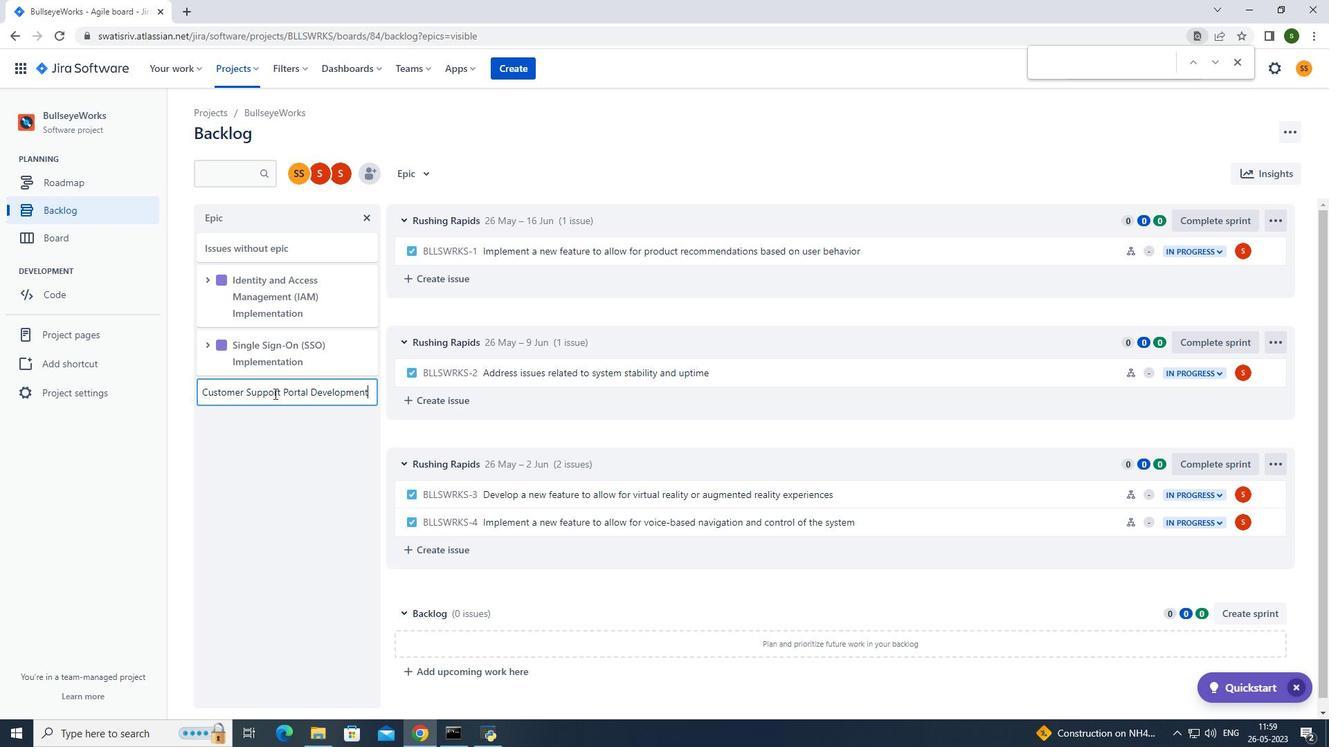 
Action: Mouse moved to (579, 138)
Screenshot: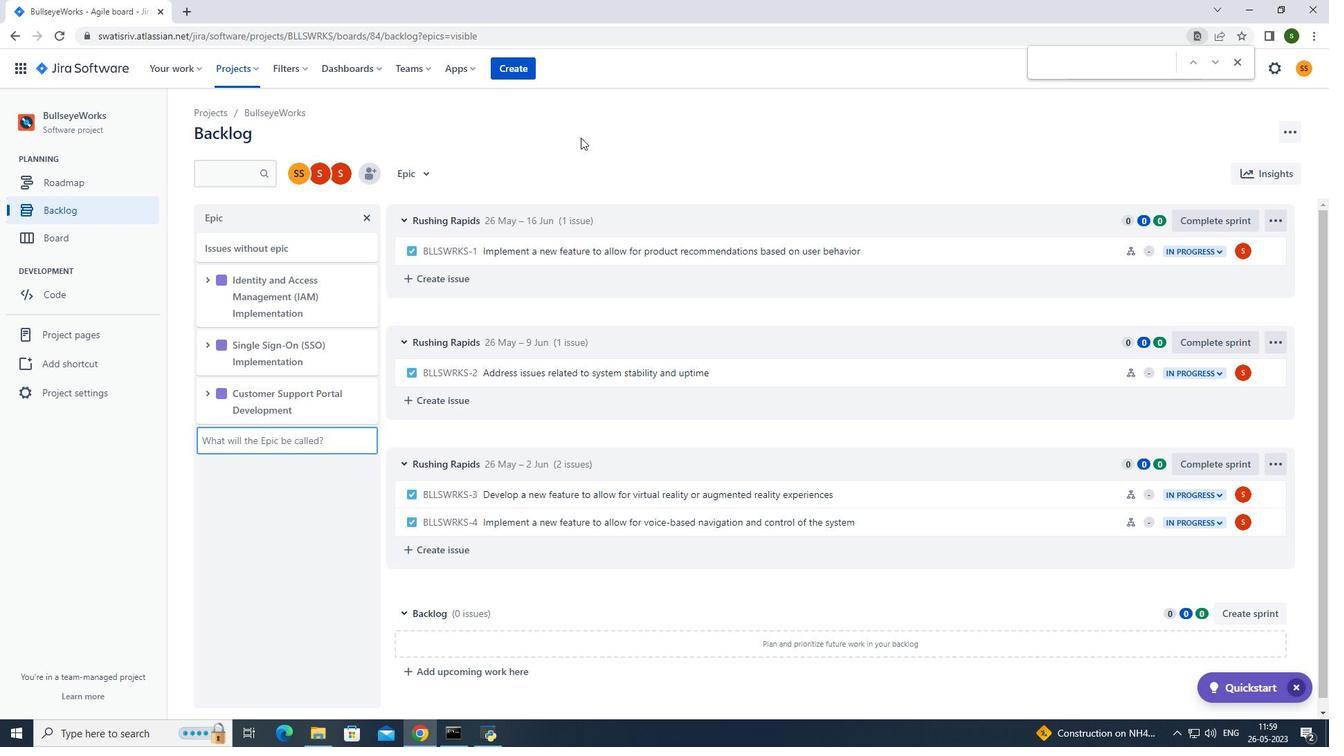 
Action: Mouse pressed left at (579, 138)
Screenshot: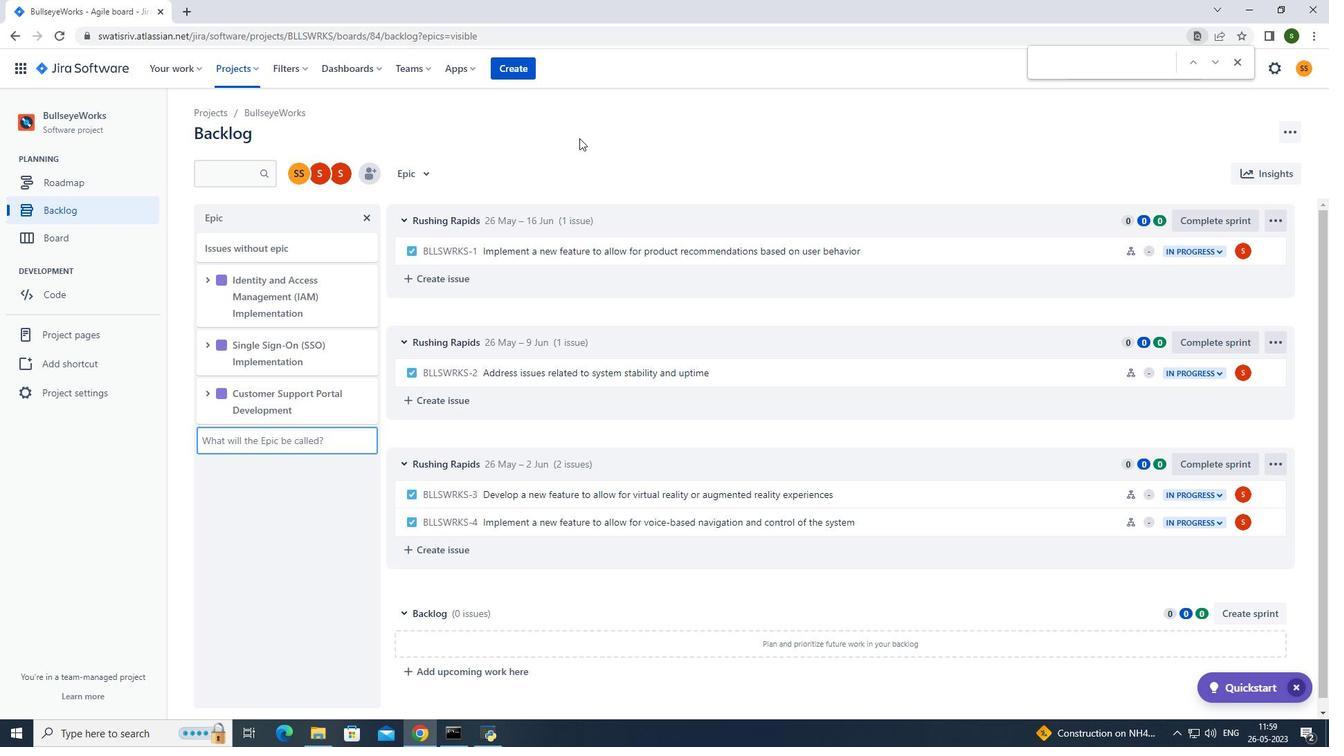 
